 Task: Check the sale-to-list ratio of 2 sinks in the last 5 years.
Action: Mouse moved to (1017, 233)
Screenshot: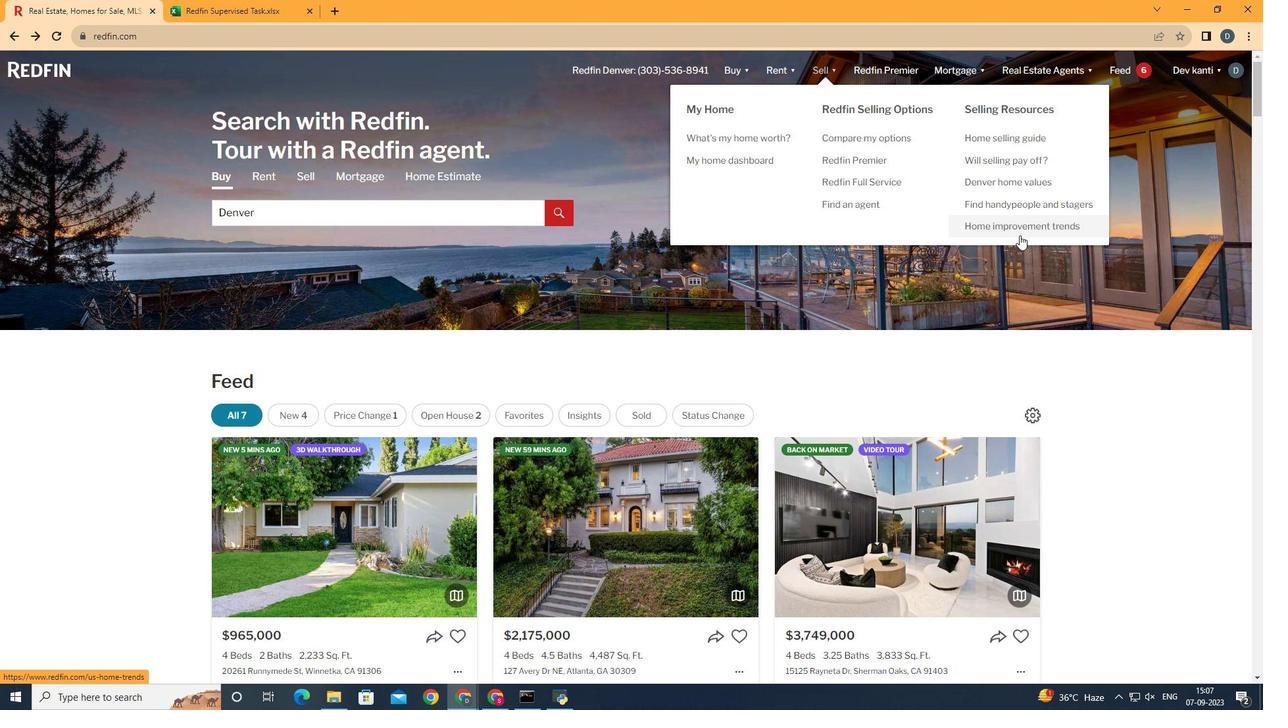 
Action: Mouse pressed left at (1017, 233)
Screenshot: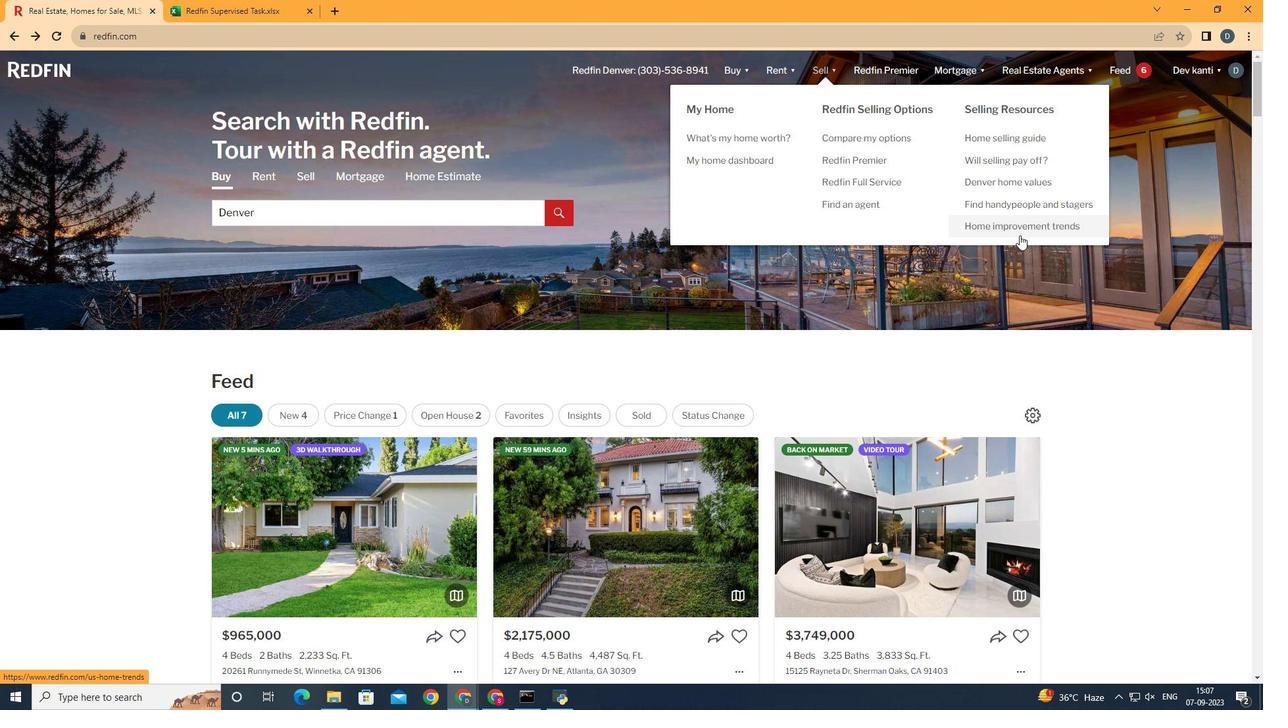 
Action: Mouse moved to (317, 256)
Screenshot: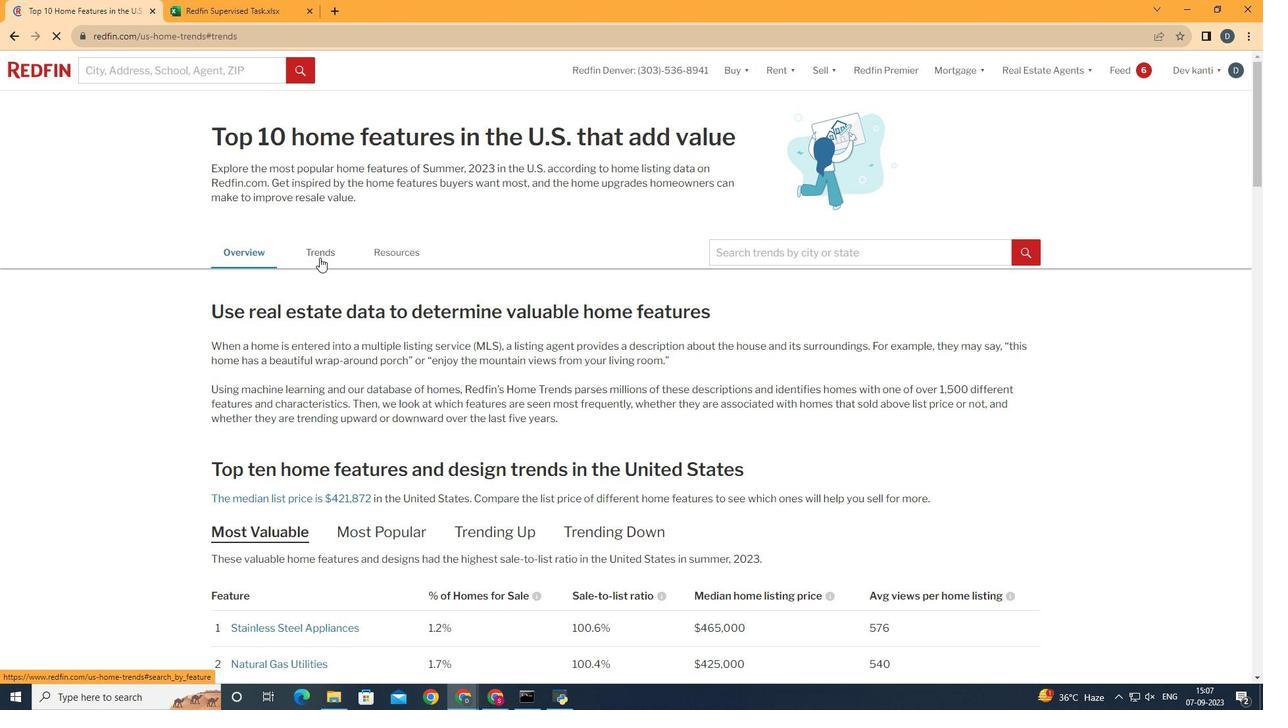 
Action: Mouse pressed left at (317, 256)
Screenshot: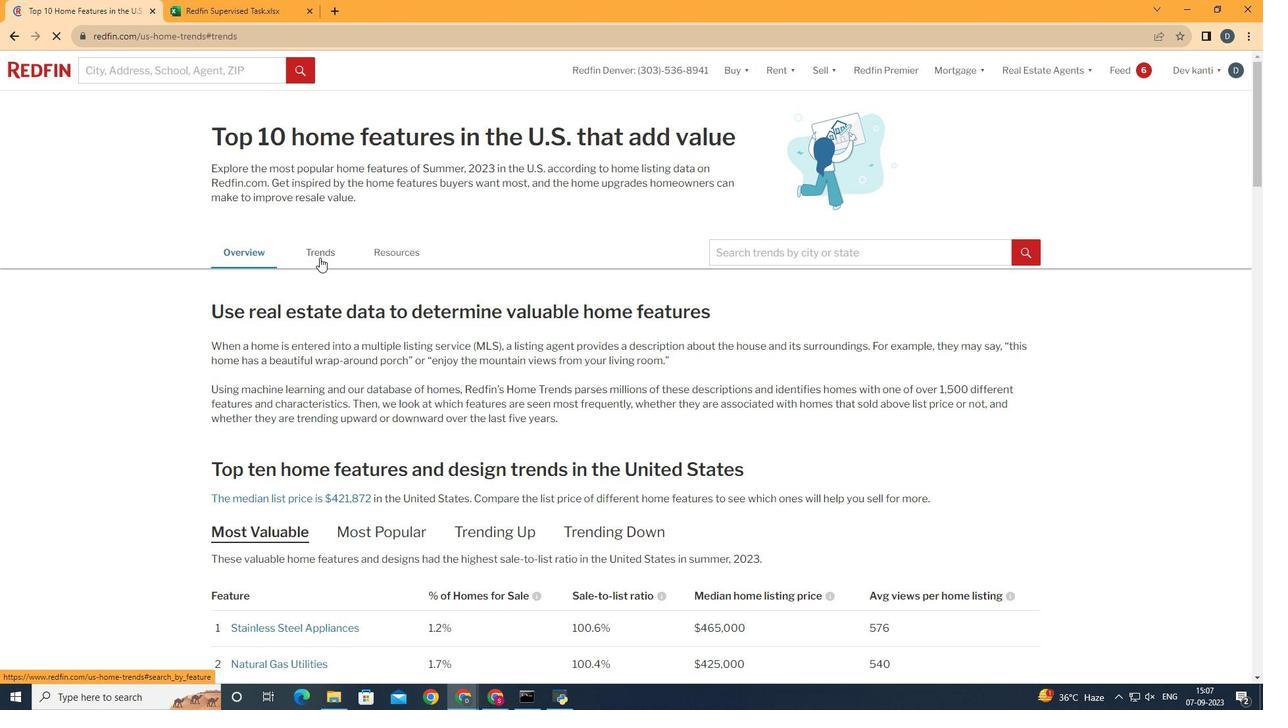 
Action: Mouse moved to (443, 344)
Screenshot: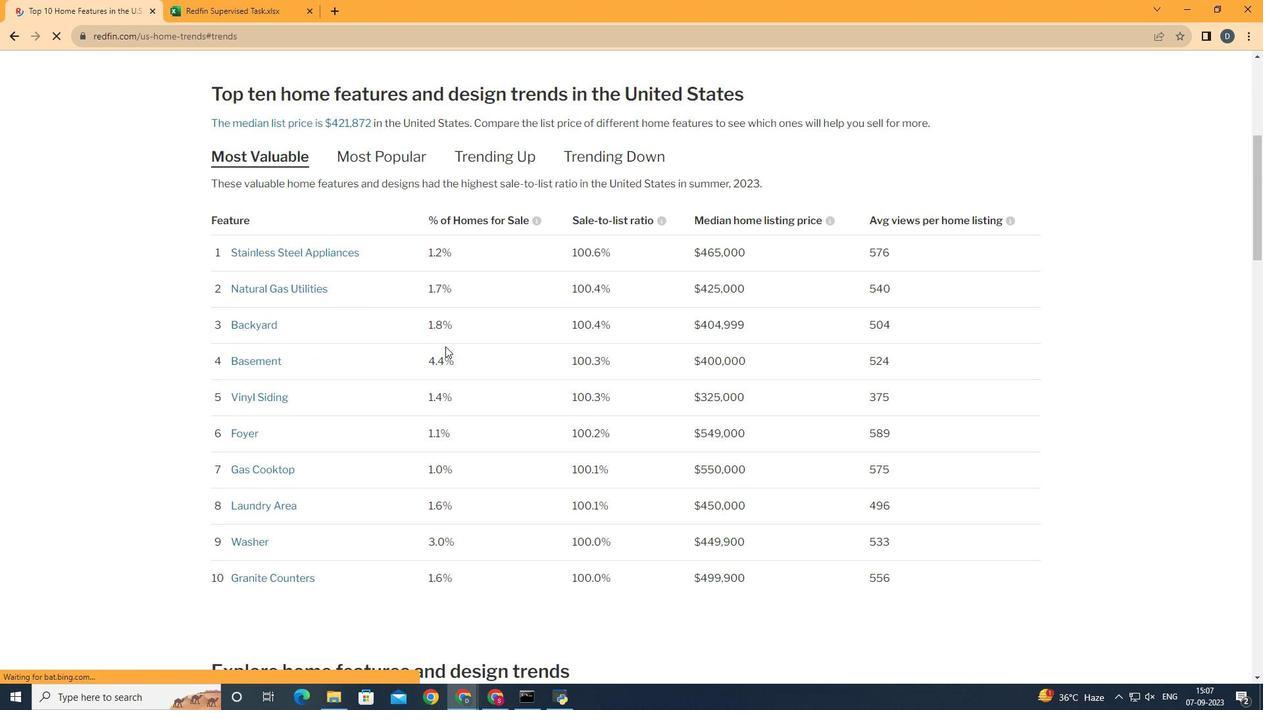 
Action: Mouse scrolled (443, 344) with delta (0, 0)
Screenshot: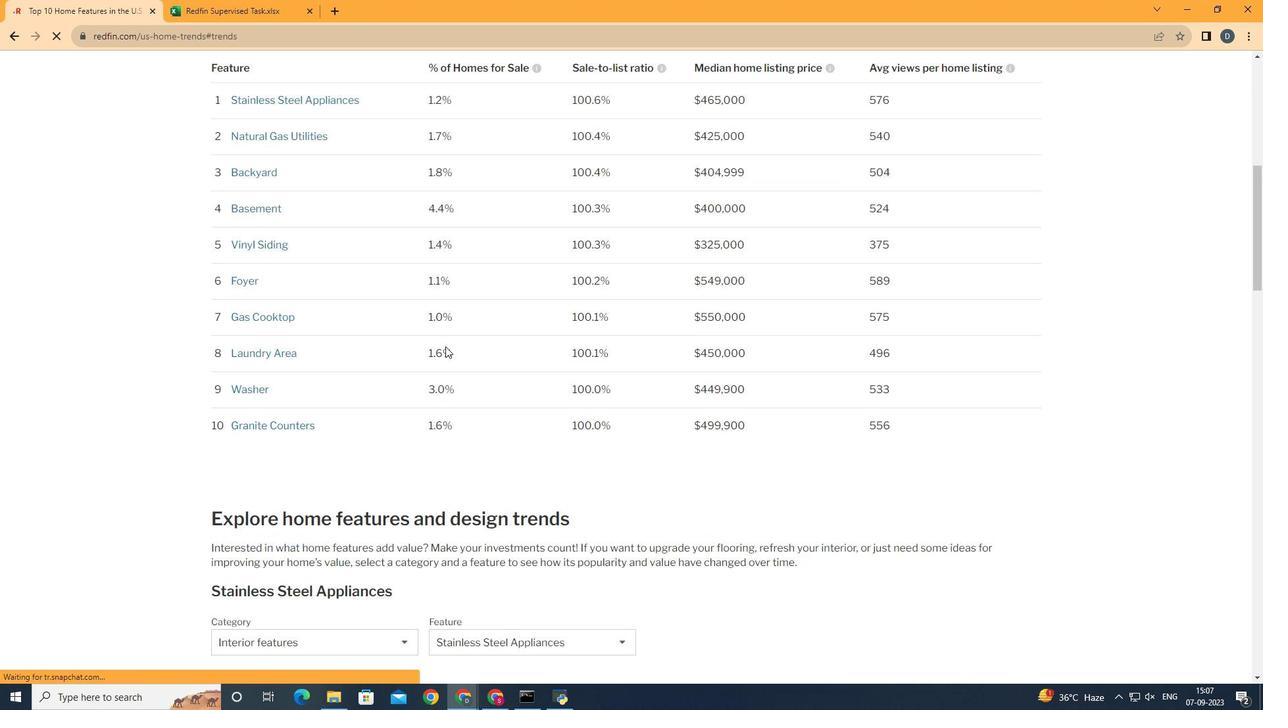 
Action: Mouse scrolled (443, 344) with delta (0, 0)
Screenshot: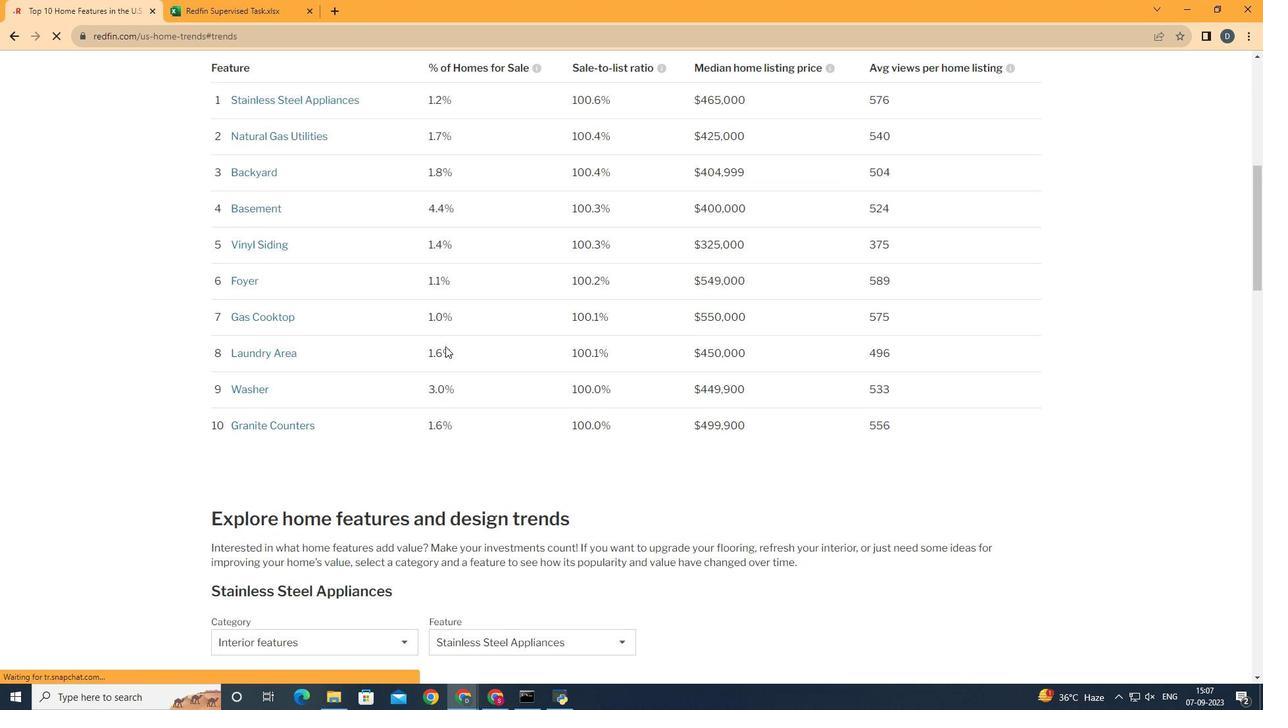 
Action: Mouse scrolled (443, 344) with delta (0, 0)
Screenshot: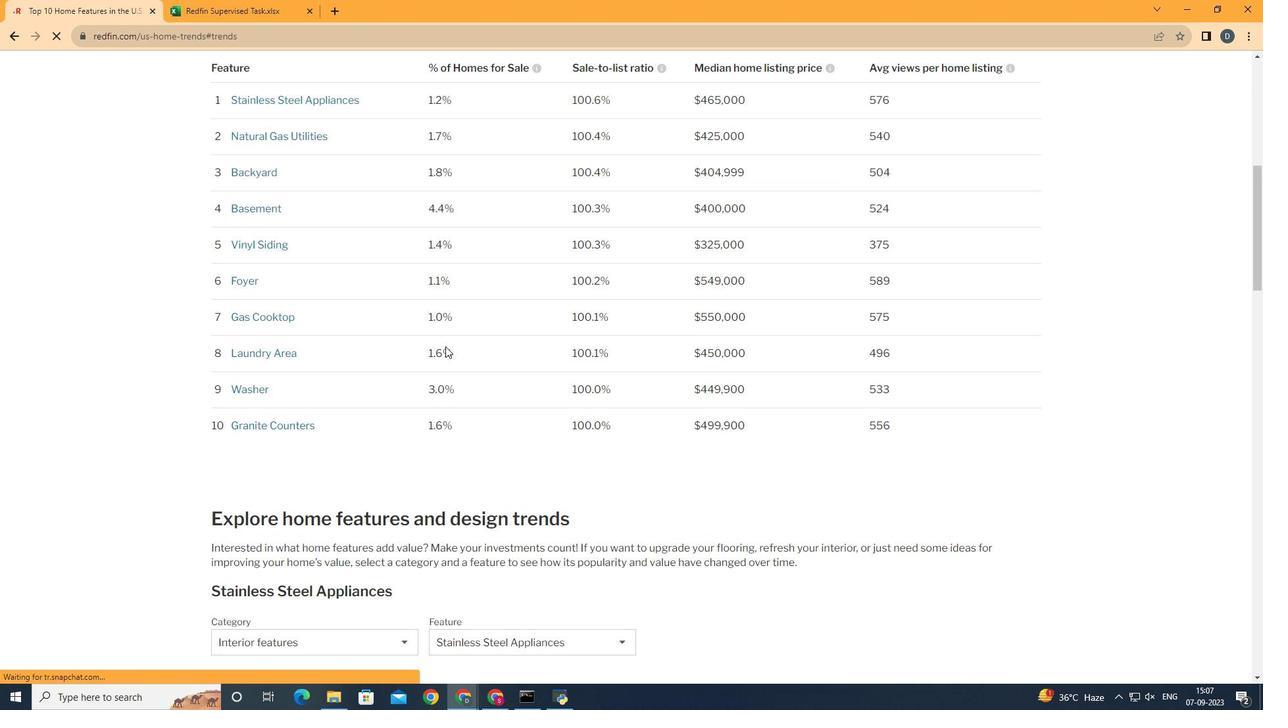 
Action: Mouse scrolled (443, 344) with delta (0, 0)
Screenshot: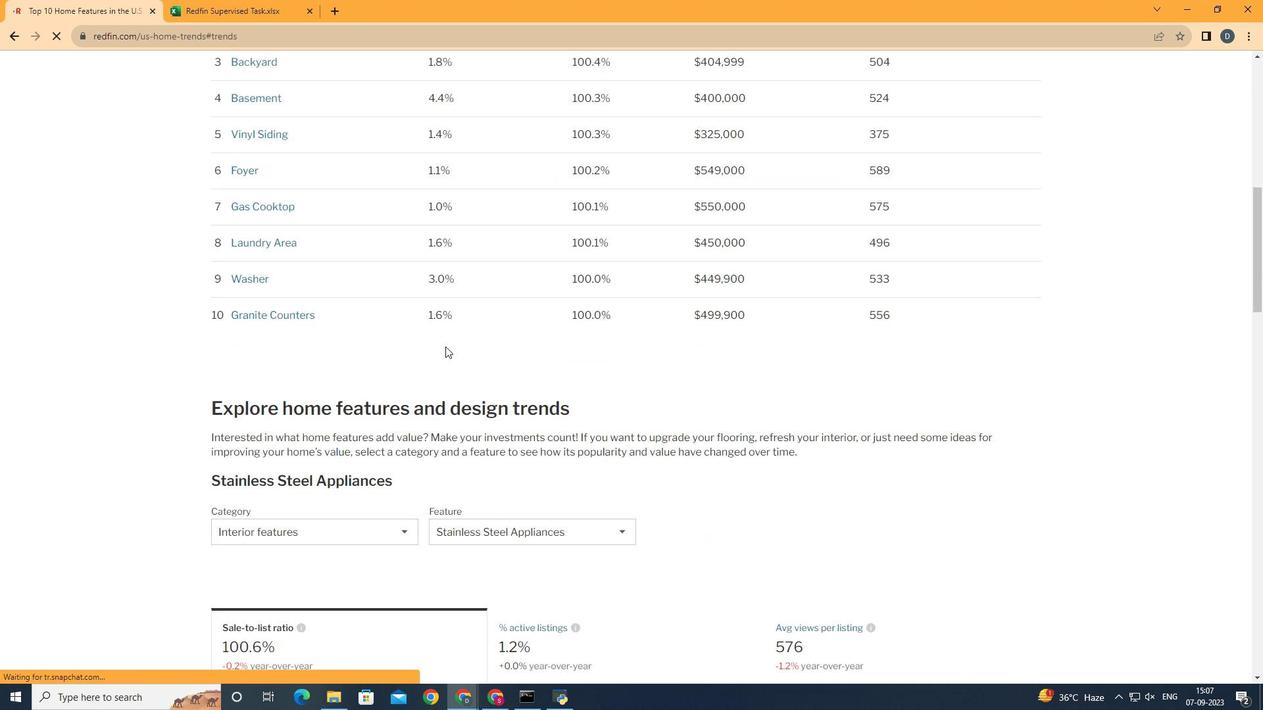 
Action: Mouse scrolled (443, 344) with delta (0, 0)
Screenshot: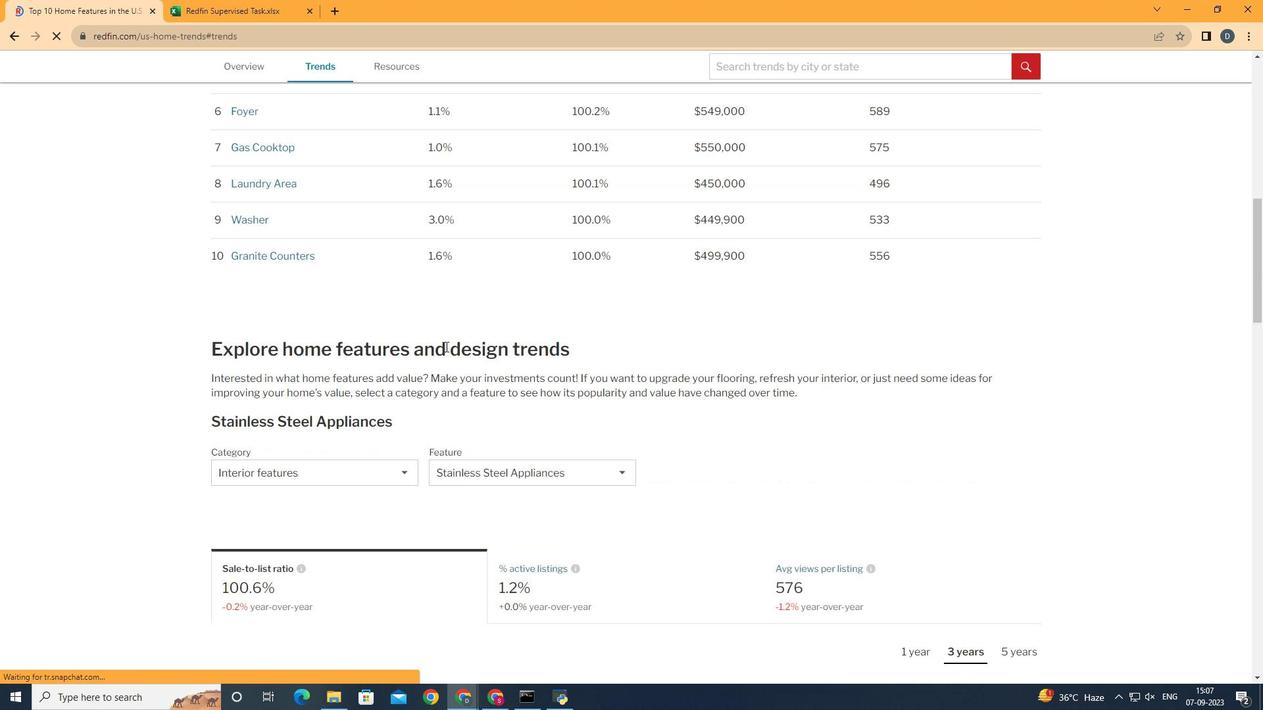 
Action: Mouse scrolled (443, 344) with delta (0, 0)
Screenshot: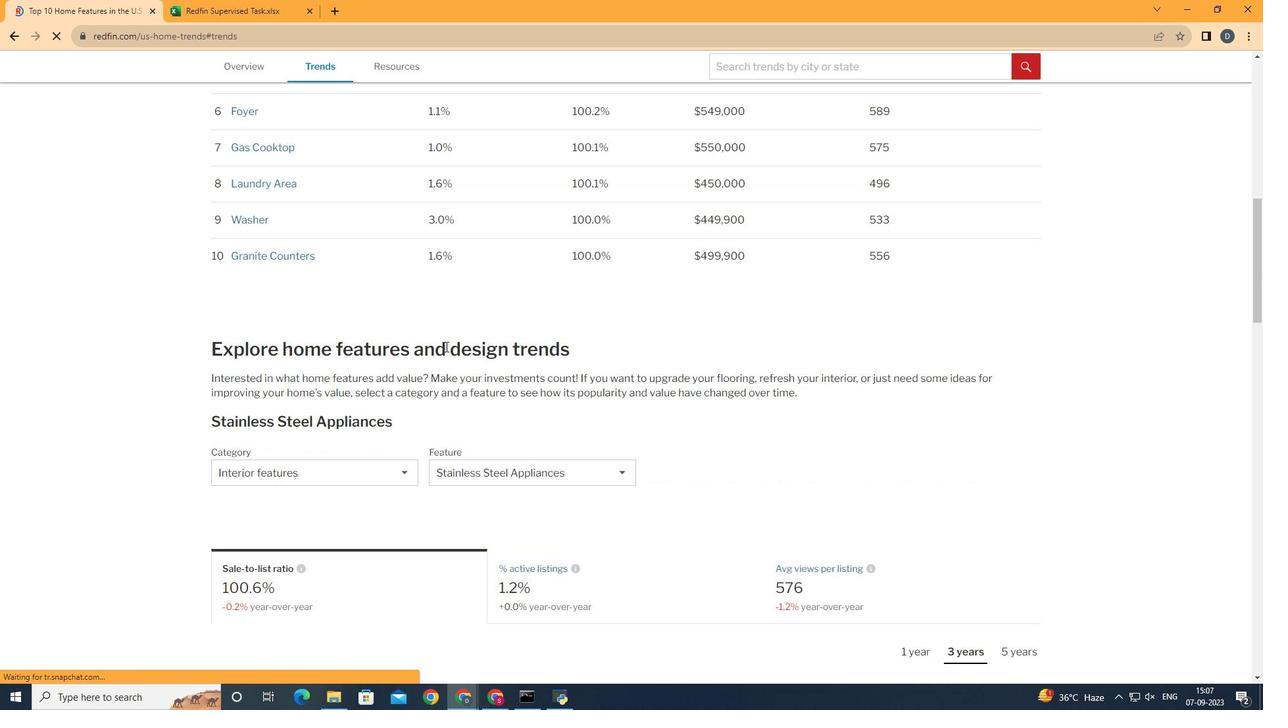 
Action: Mouse scrolled (443, 344) with delta (0, 0)
Screenshot: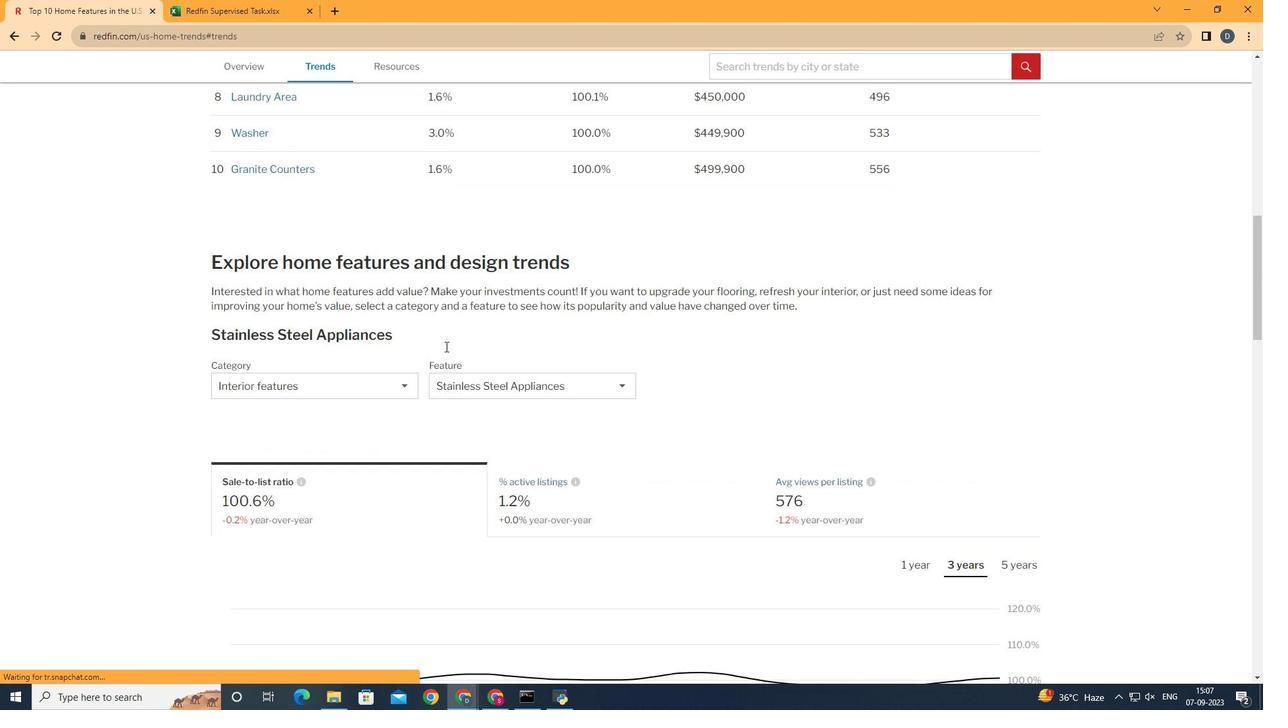 
Action: Mouse scrolled (443, 345) with delta (0, 0)
Screenshot: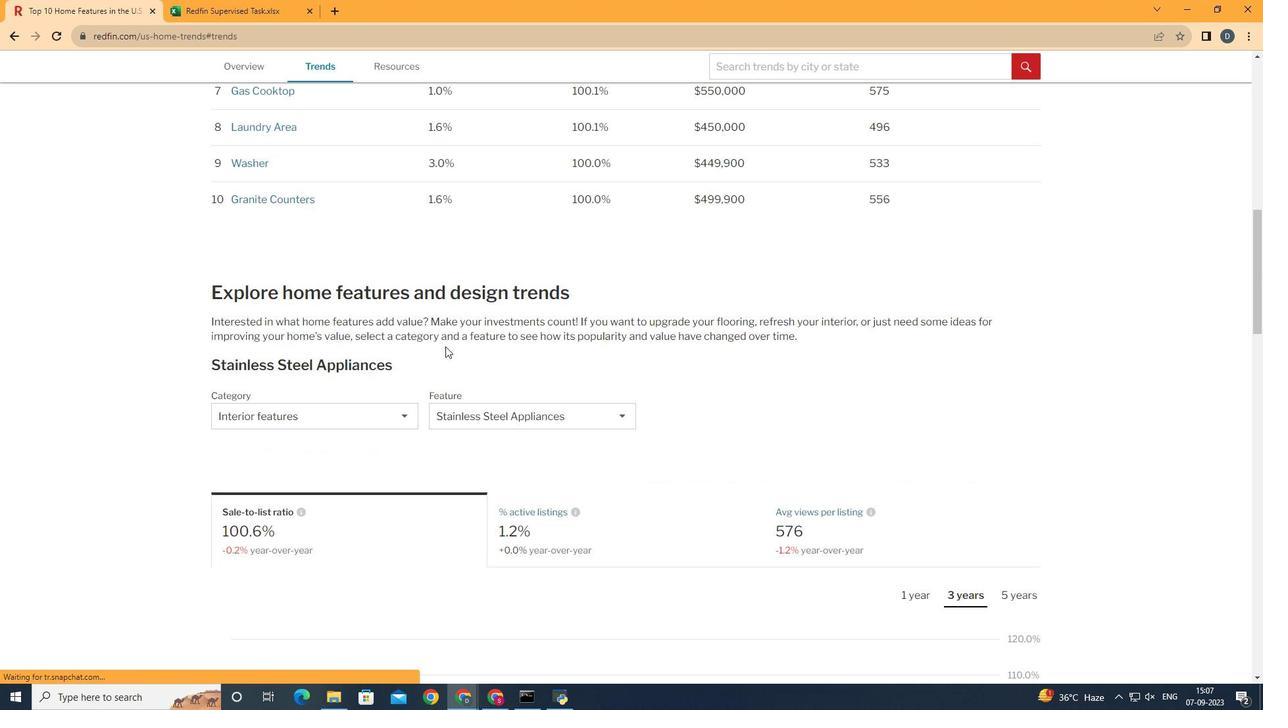 
Action: Mouse moved to (356, 421)
Screenshot: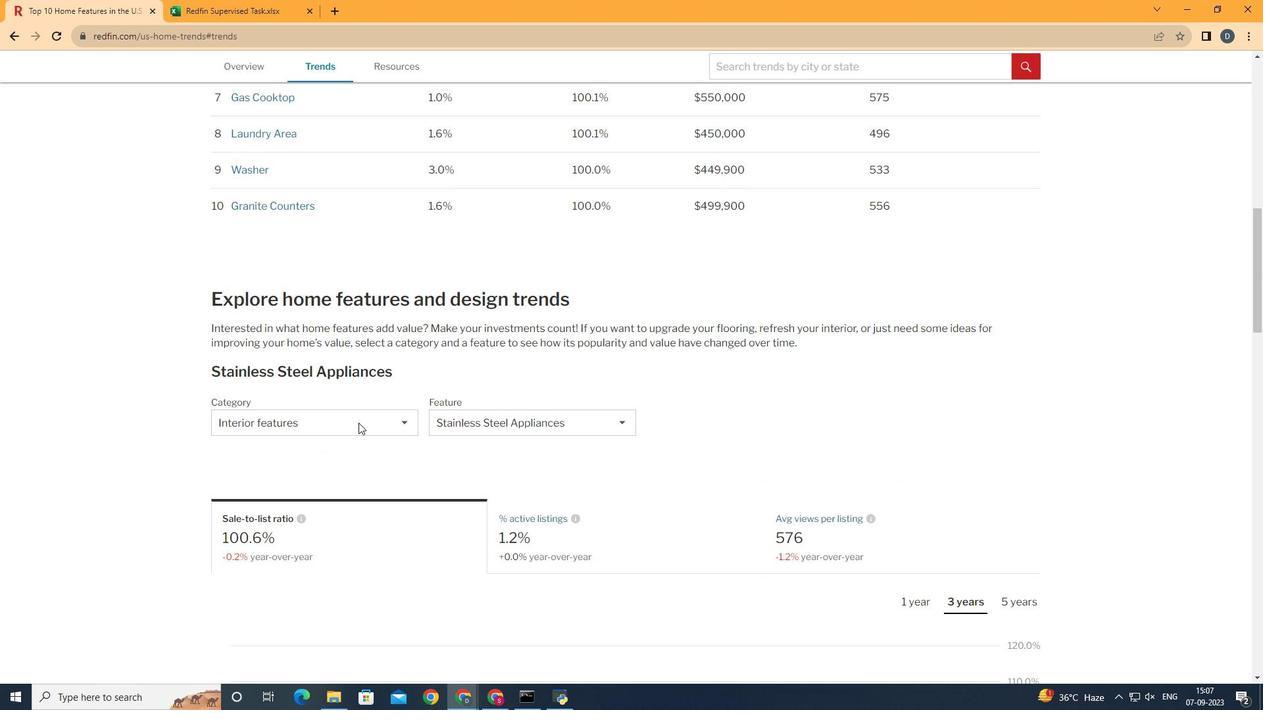 
Action: Mouse pressed left at (356, 421)
Screenshot: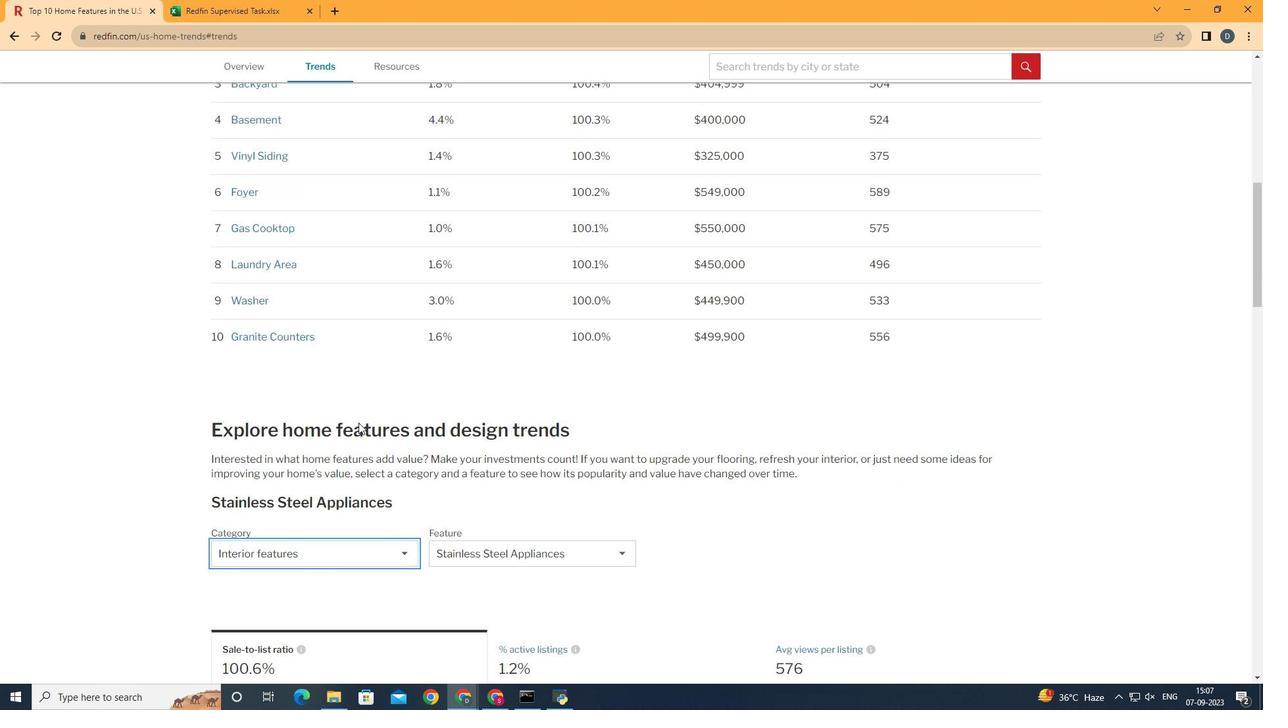 
Action: Mouse moved to (356, 421)
Screenshot: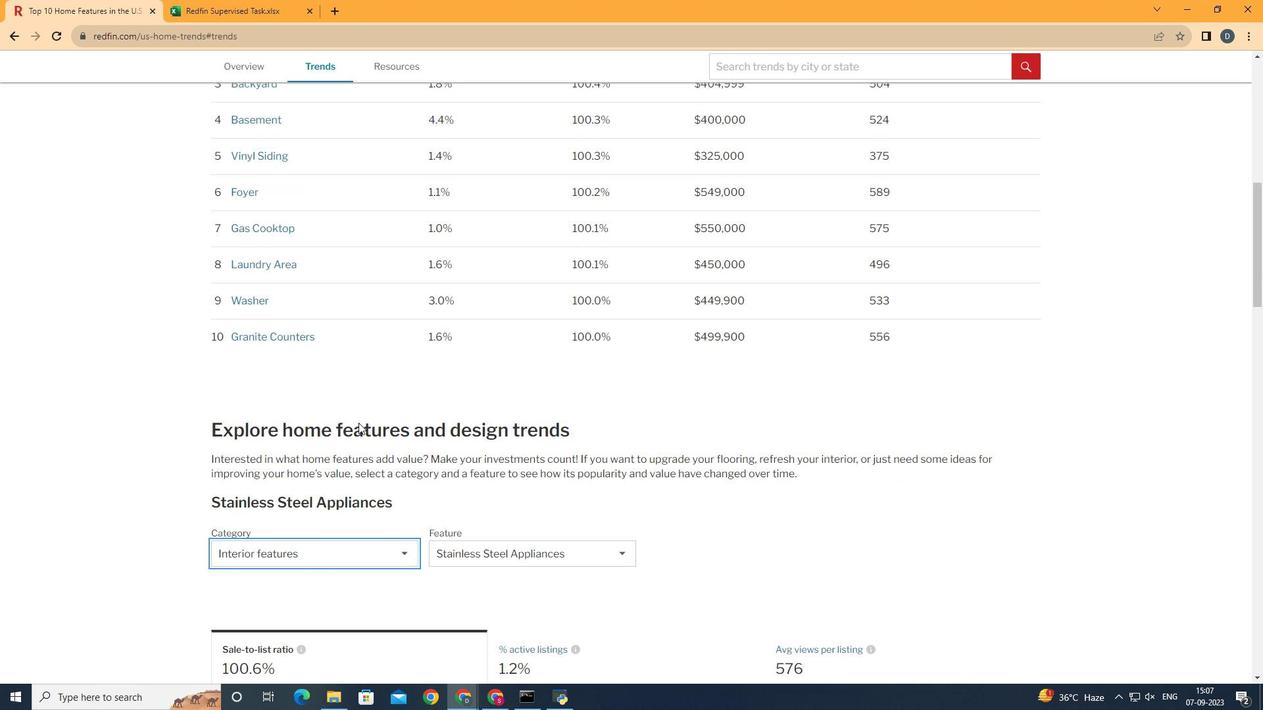 
Action: Mouse scrolled (356, 420) with delta (0, 0)
Screenshot: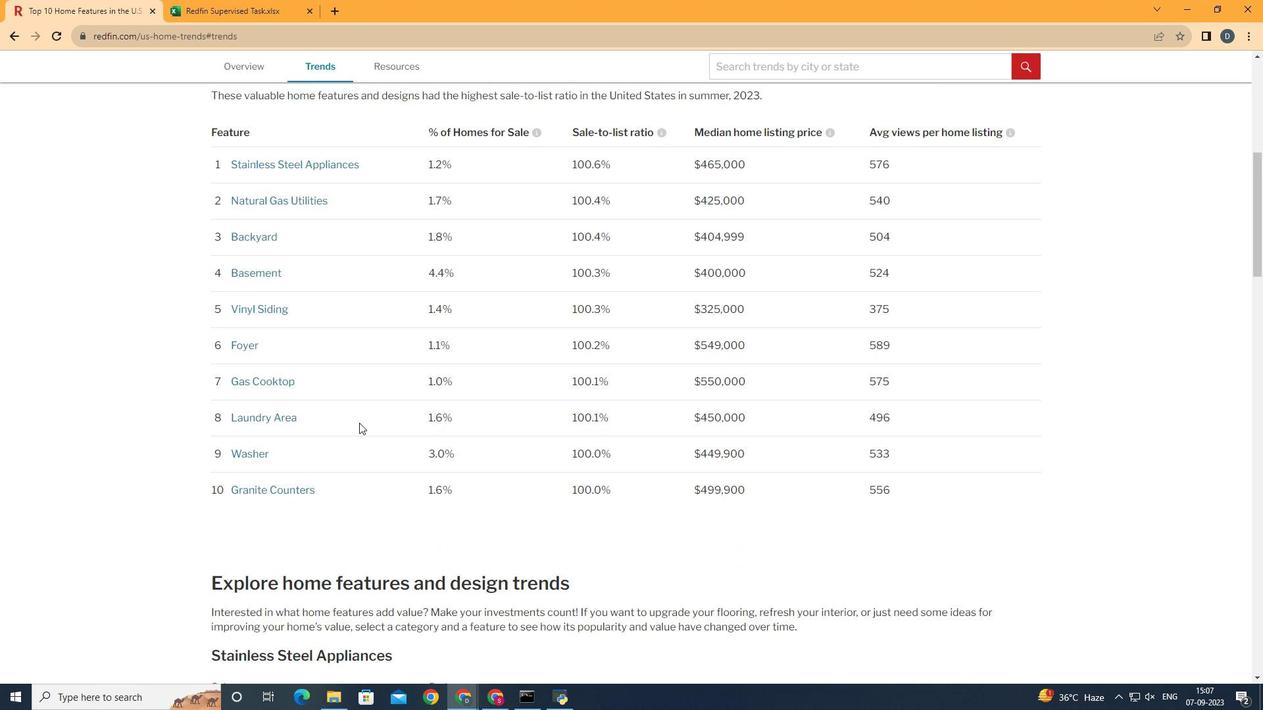 
Action: Mouse scrolled (356, 420) with delta (0, 0)
Screenshot: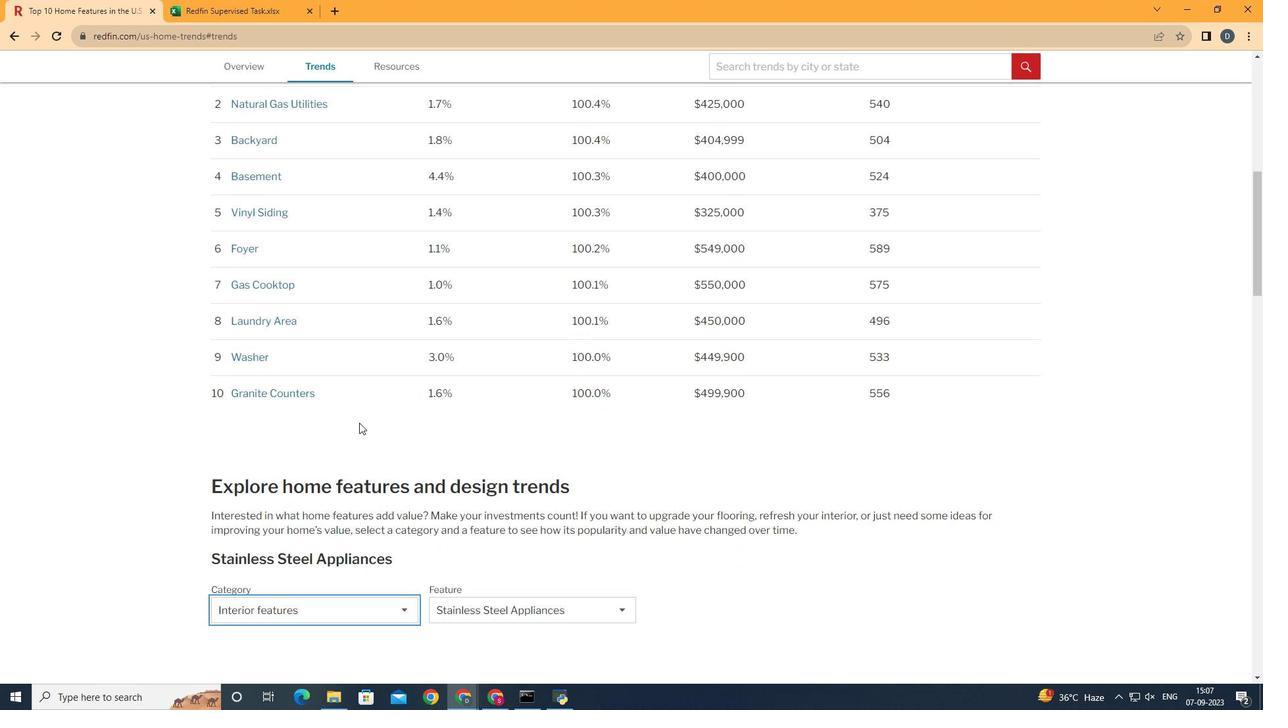 
Action: Mouse scrolled (356, 420) with delta (0, 0)
Screenshot: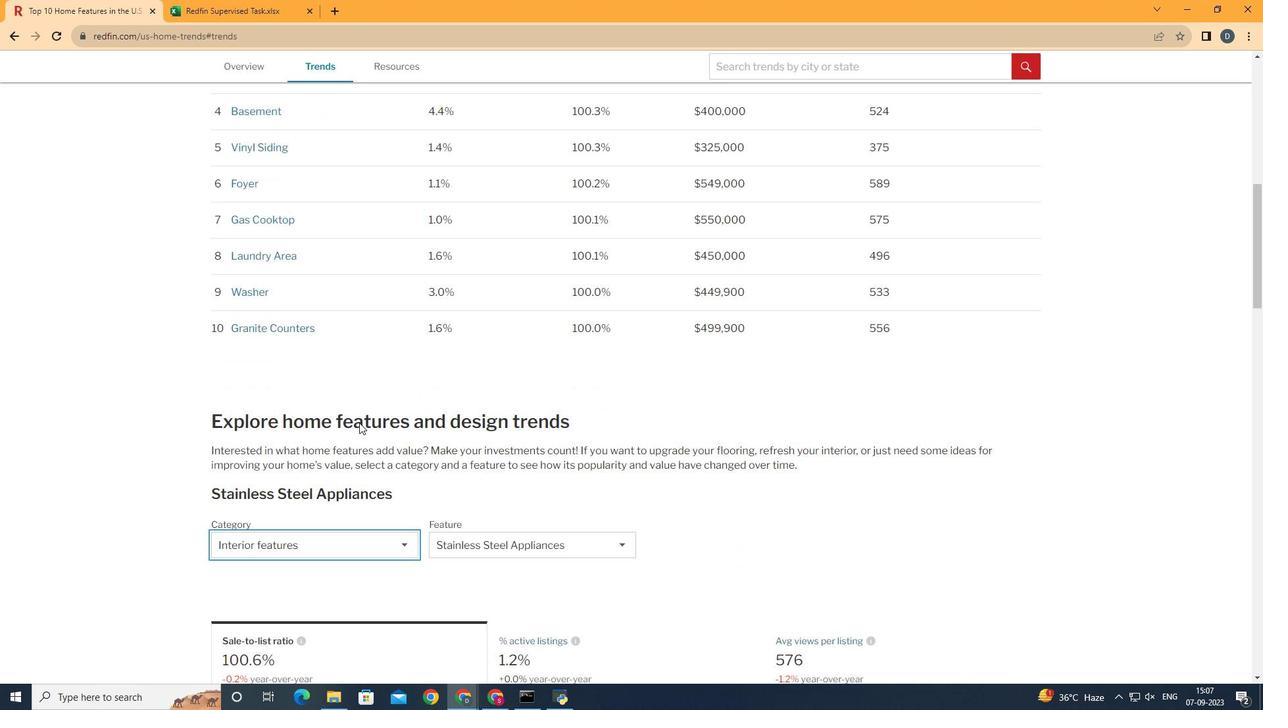 
Action: Mouse moved to (357, 421)
Screenshot: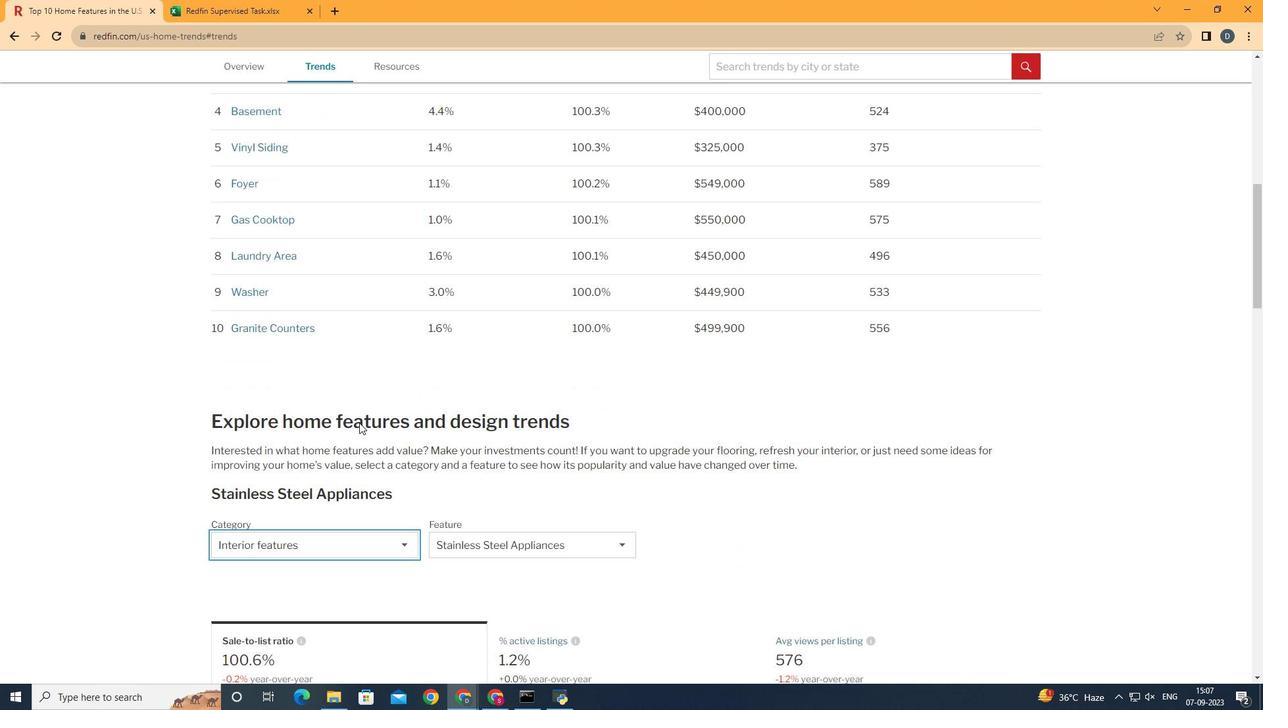 
Action: Mouse scrolled (357, 420) with delta (0, 0)
Screenshot: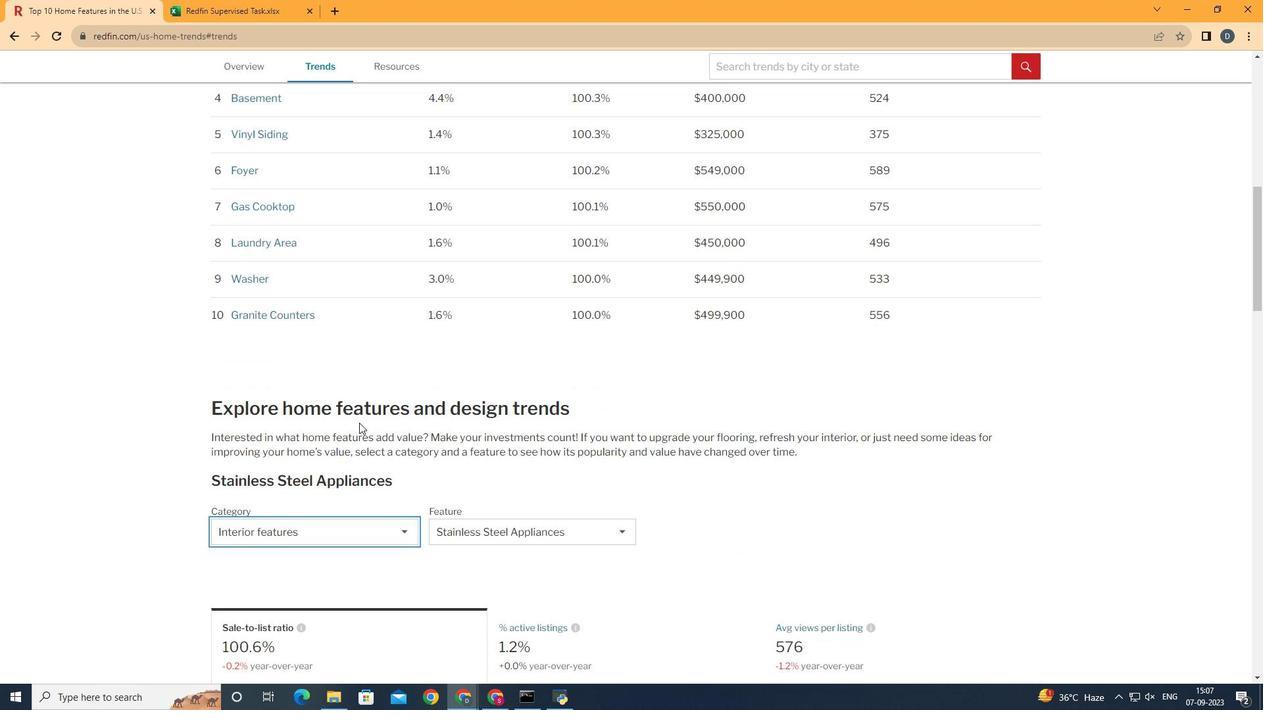 
Action: Mouse scrolled (357, 420) with delta (0, 0)
Screenshot: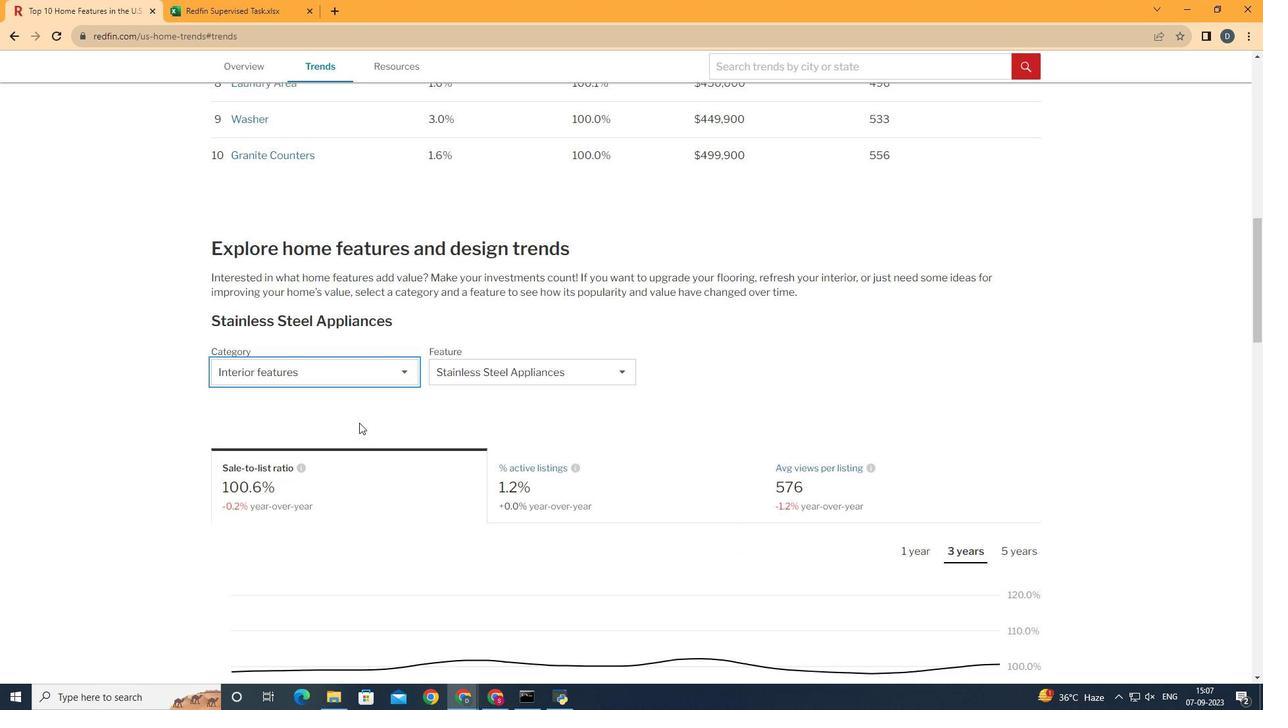 
Action: Mouse scrolled (357, 420) with delta (0, 0)
Screenshot: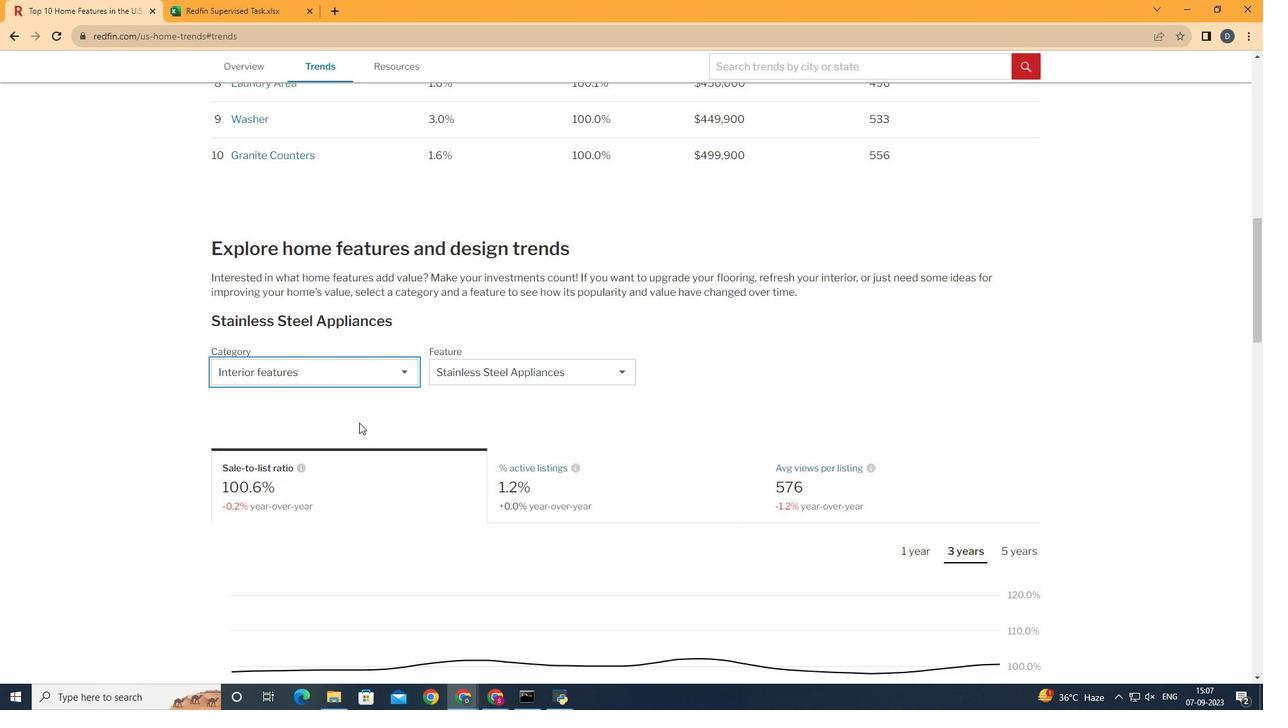 
Action: Mouse scrolled (357, 420) with delta (0, 0)
Screenshot: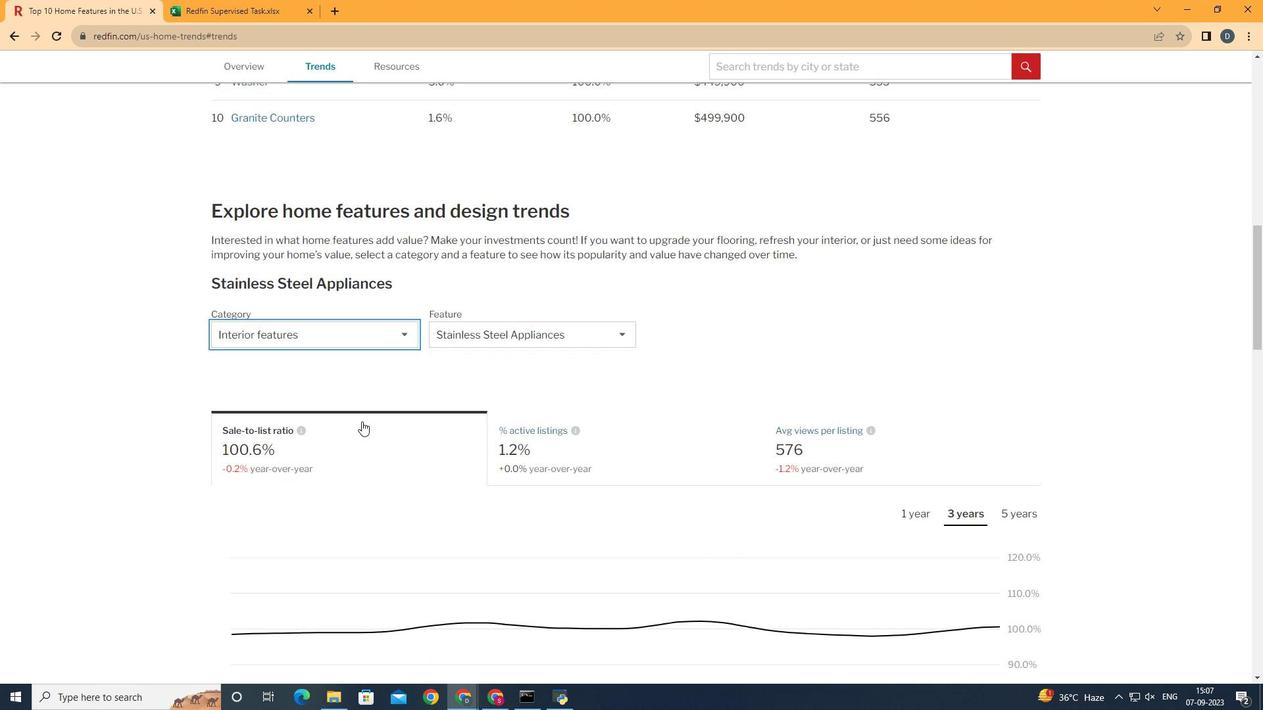 
Action: Mouse moved to (396, 332)
Screenshot: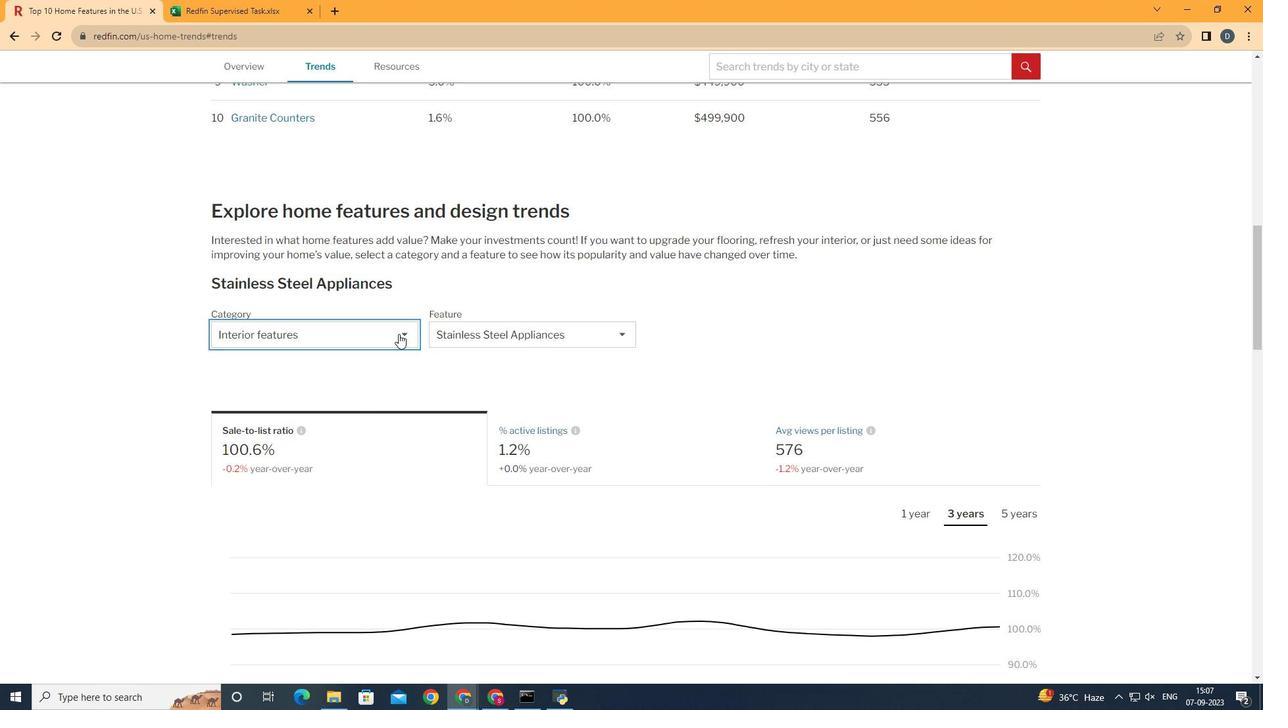 
Action: Mouse pressed left at (396, 332)
Screenshot: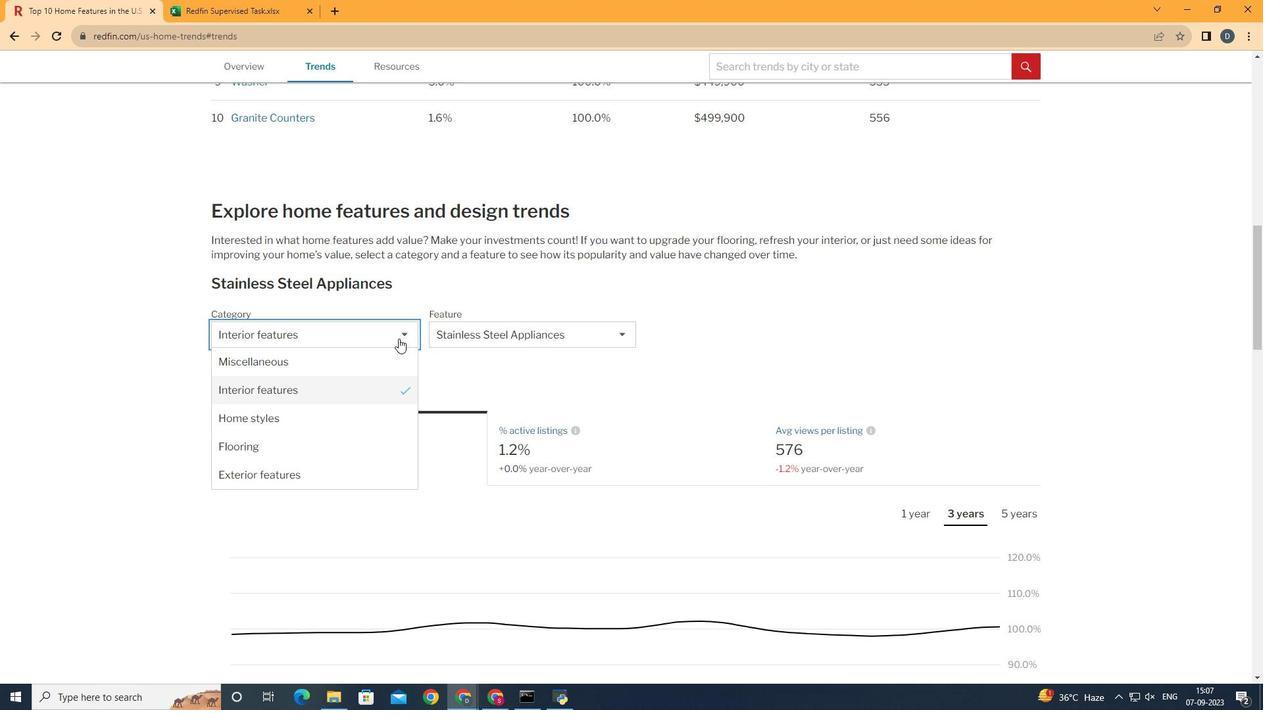 
Action: Mouse moved to (400, 391)
Screenshot: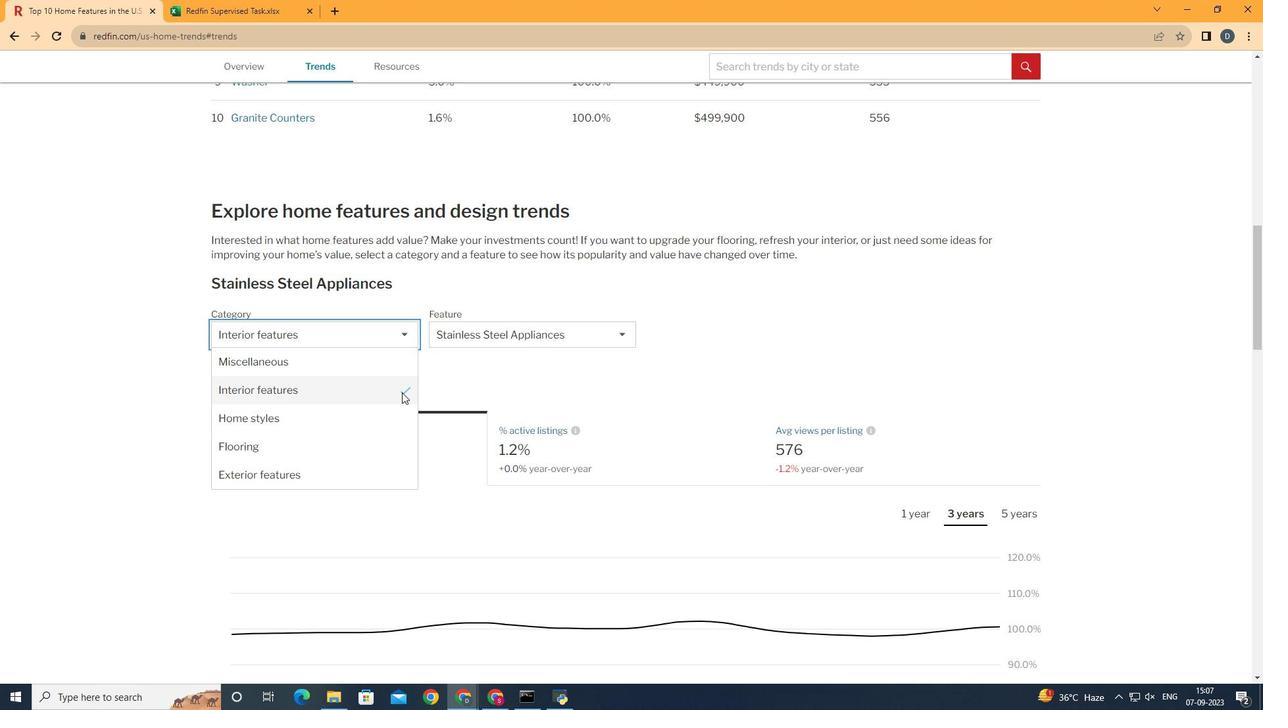 
Action: Mouse pressed left at (400, 391)
Screenshot: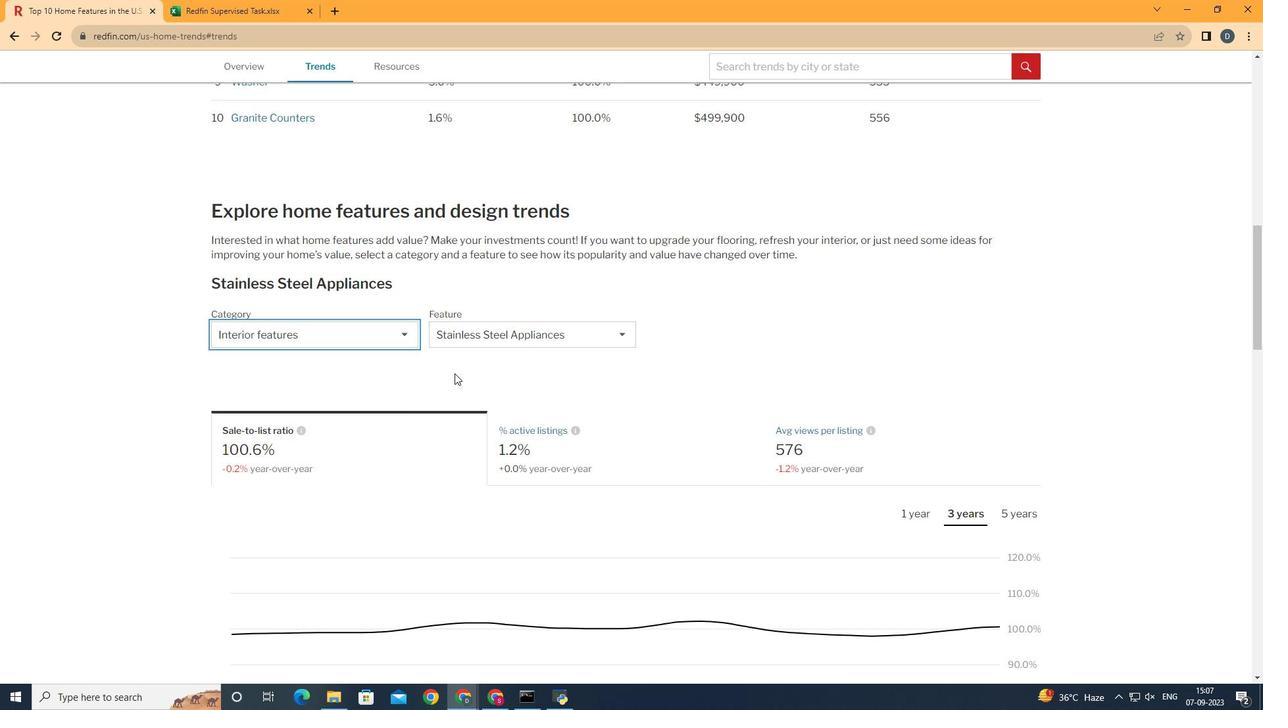 
Action: Mouse moved to (542, 333)
Screenshot: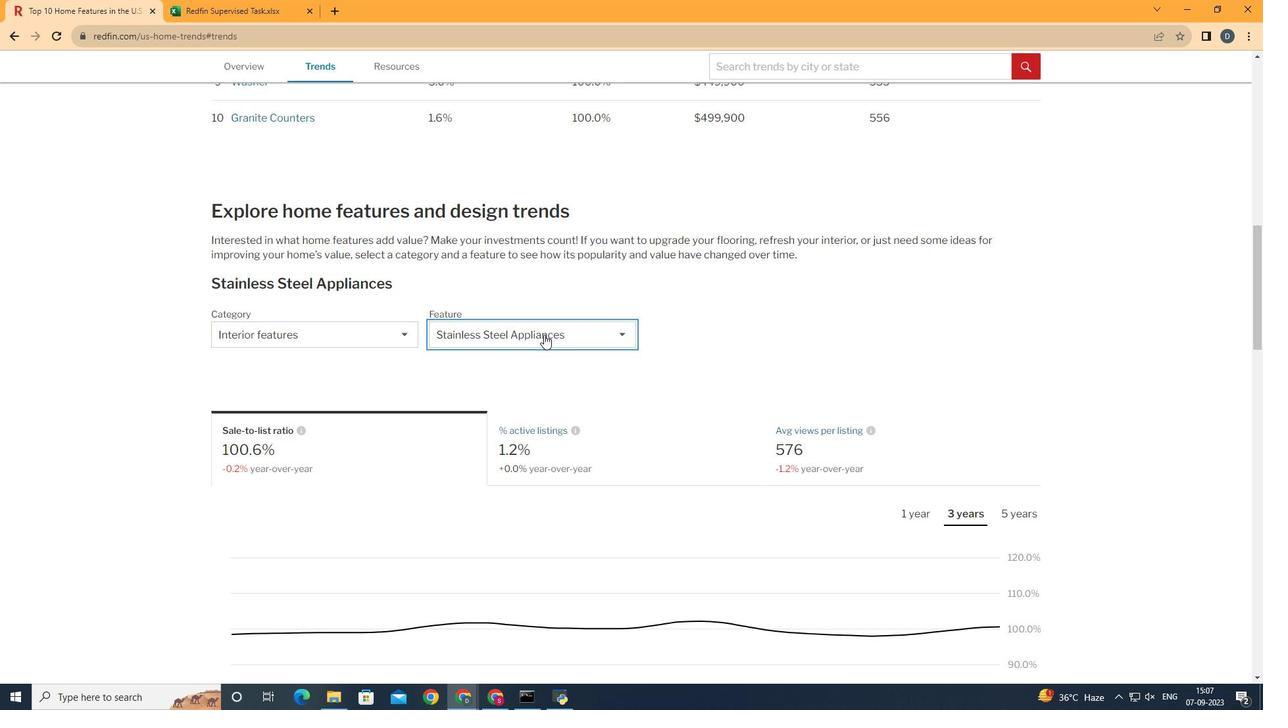 
Action: Mouse pressed left at (542, 333)
Screenshot: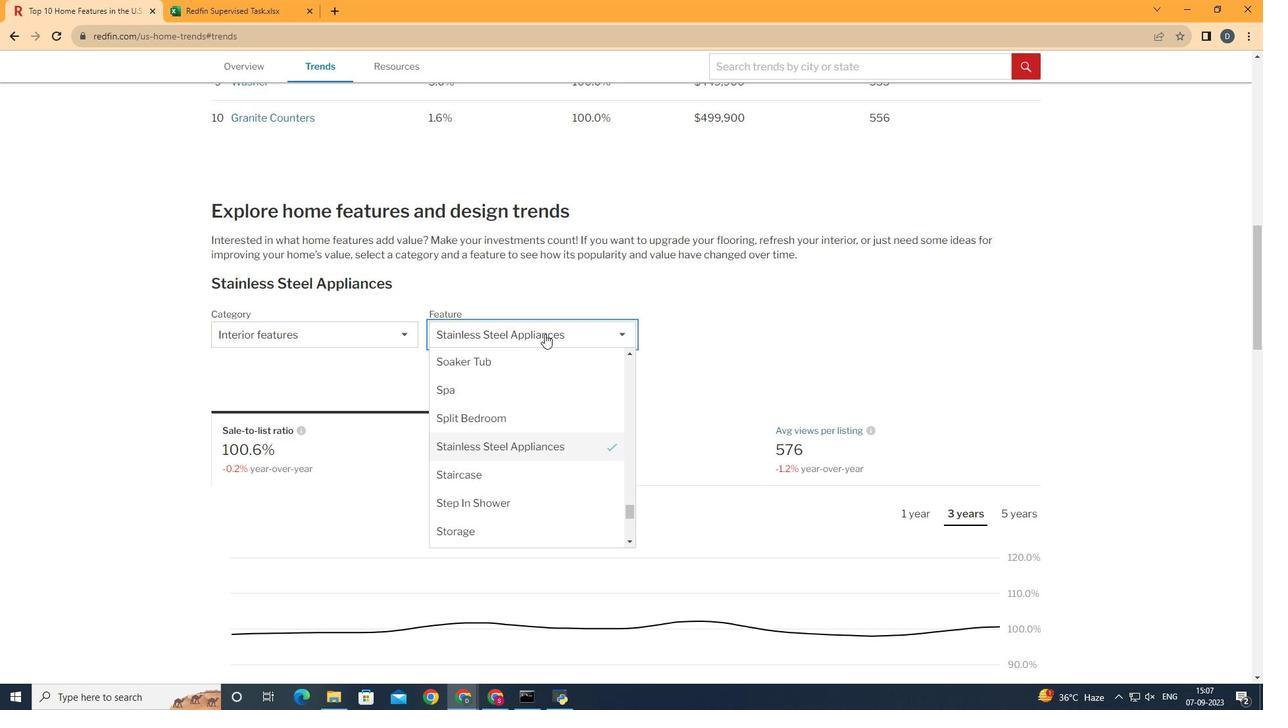 
Action: Mouse moved to (626, 511)
Screenshot: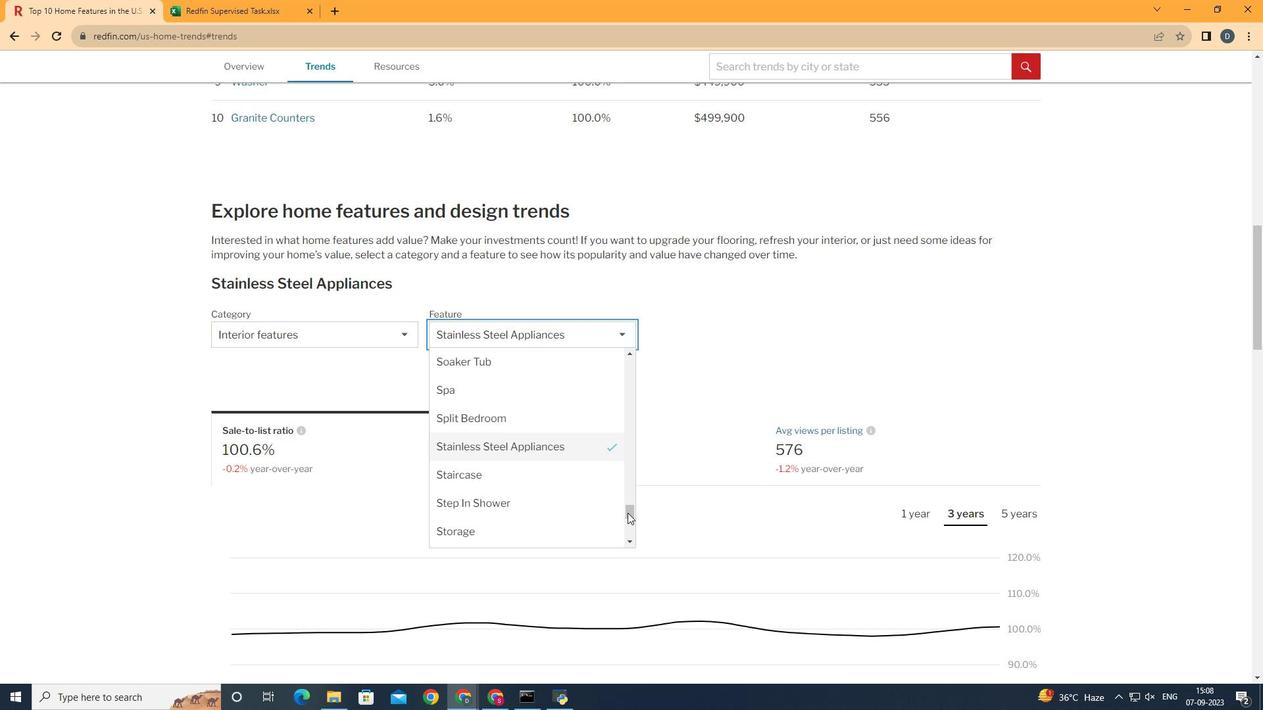 
Action: Mouse pressed left at (626, 511)
Screenshot: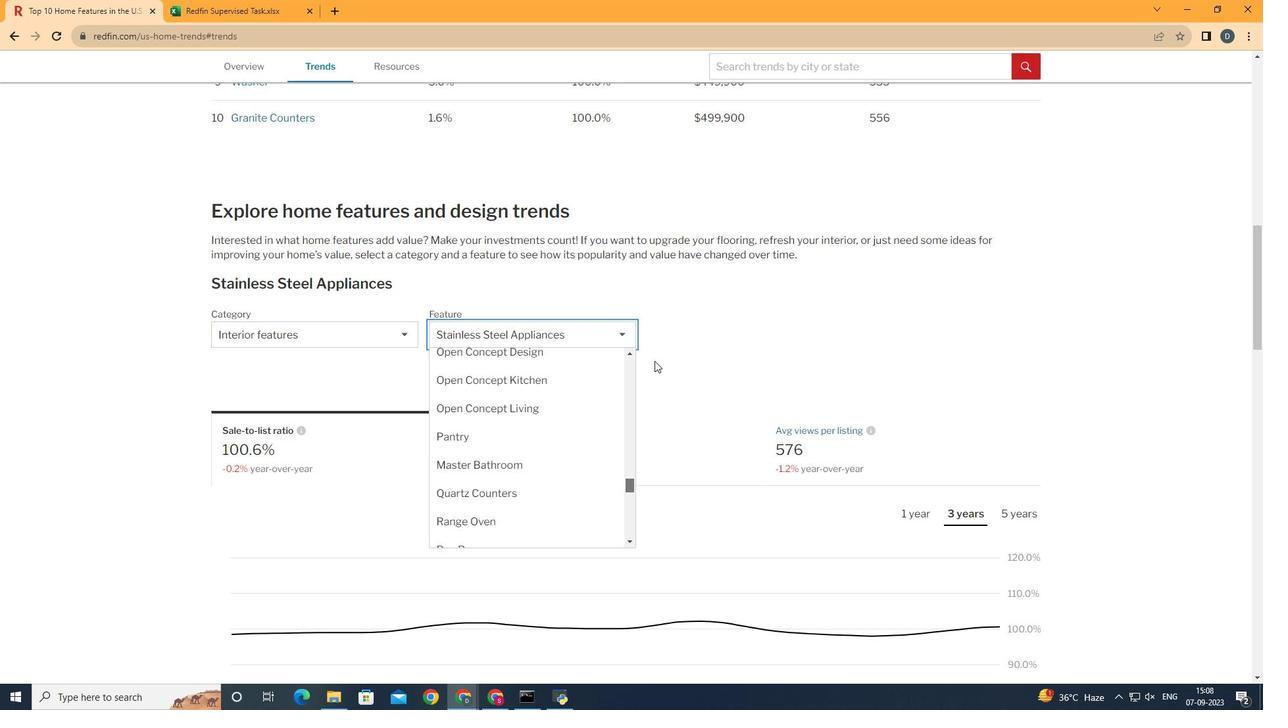 
Action: Mouse moved to (498, 461)
Screenshot: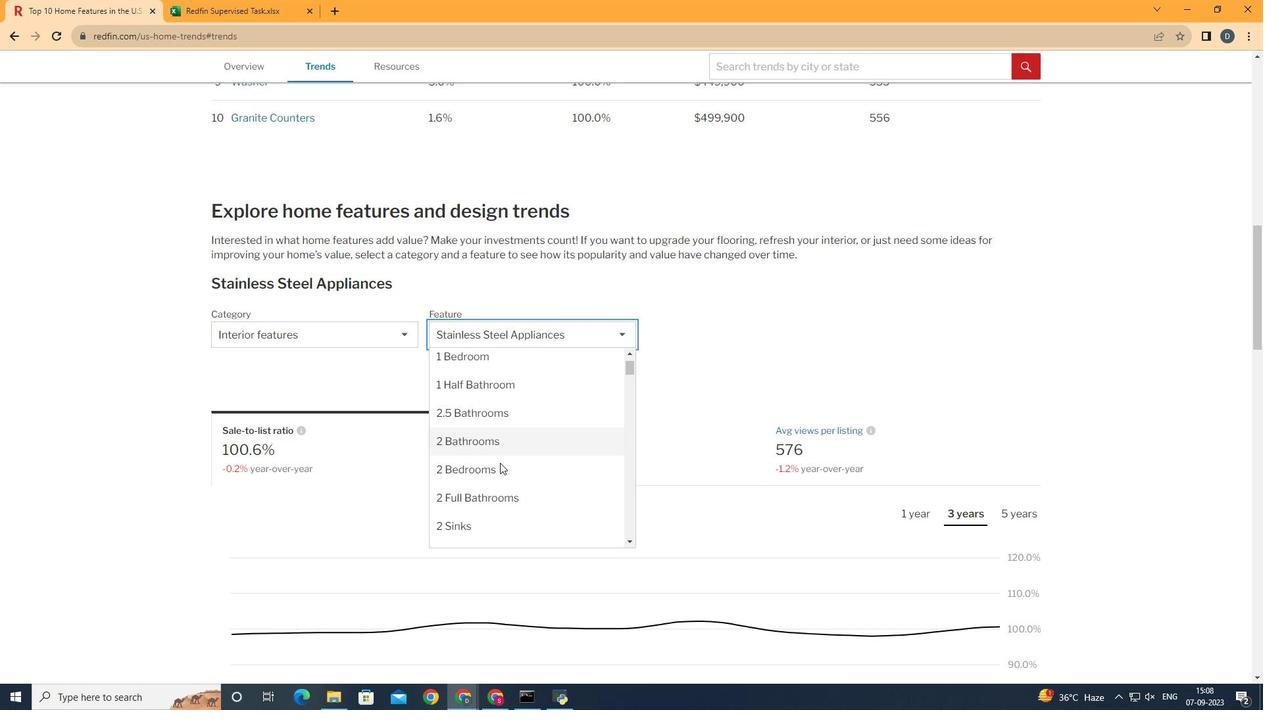 
Action: Mouse scrolled (498, 460) with delta (0, 0)
Screenshot: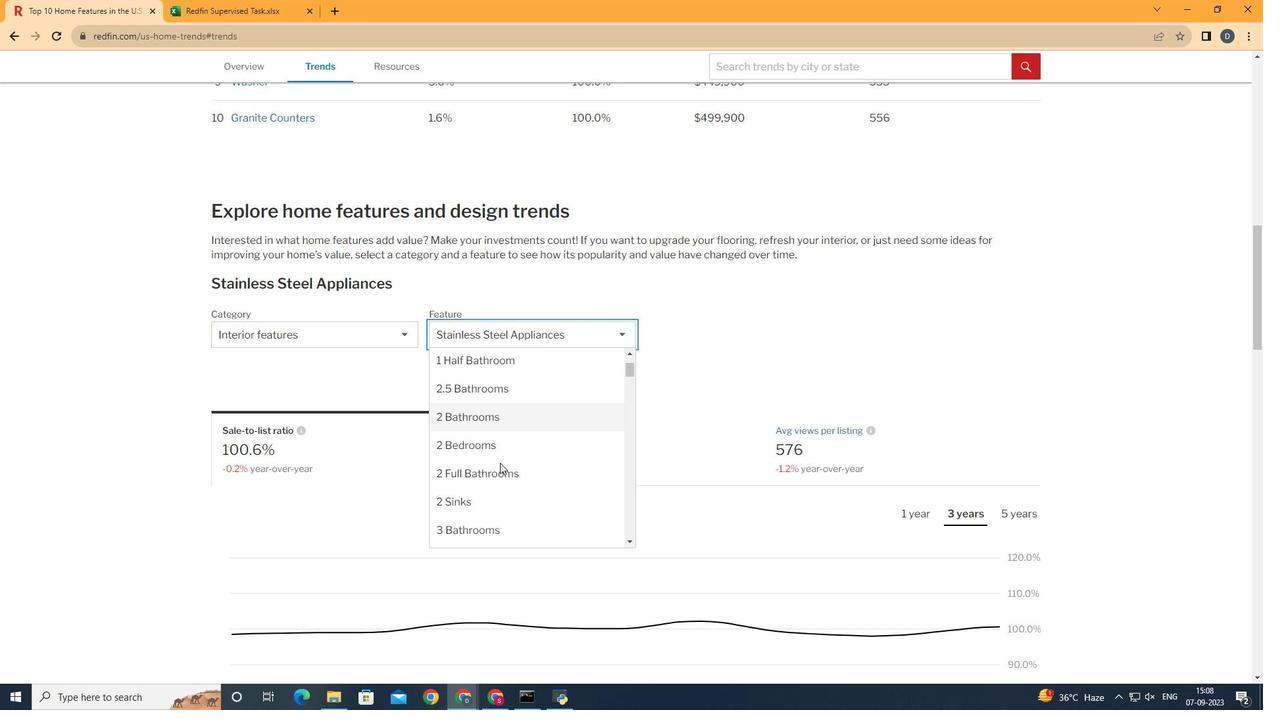 
Action: Mouse moved to (498, 496)
Screenshot: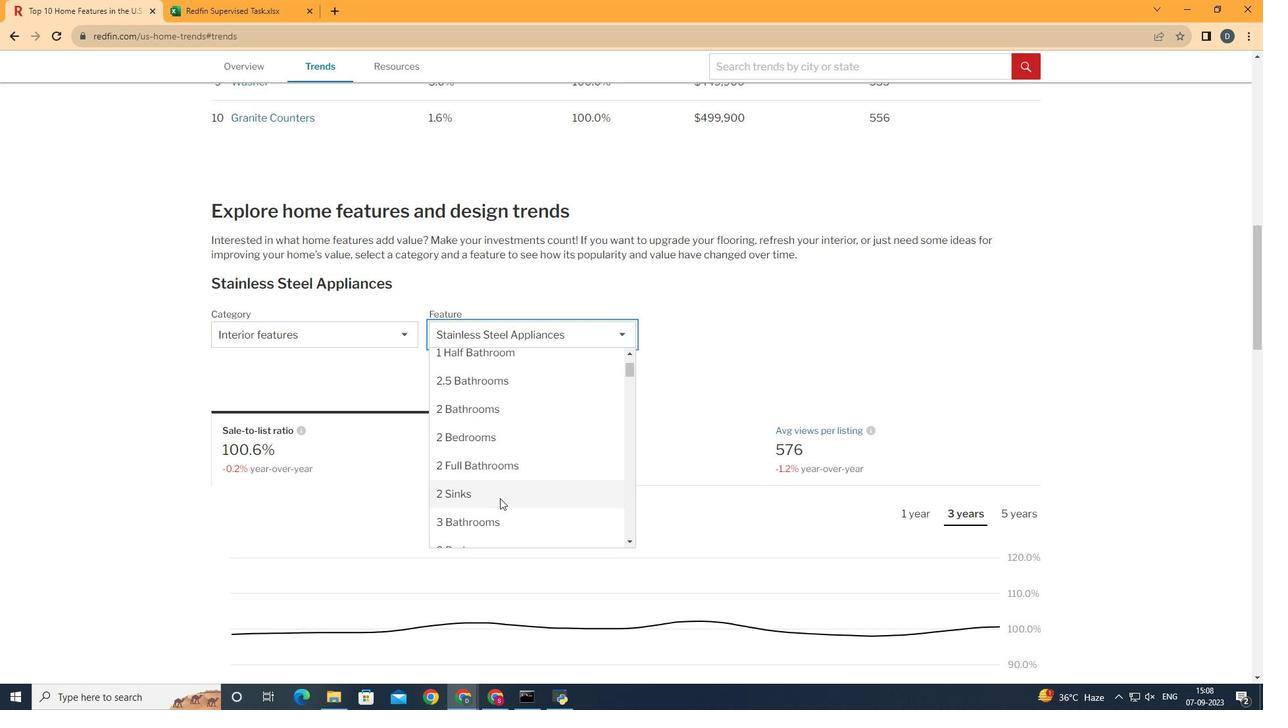 
Action: Mouse pressed left at (498, 496)
Screenshot: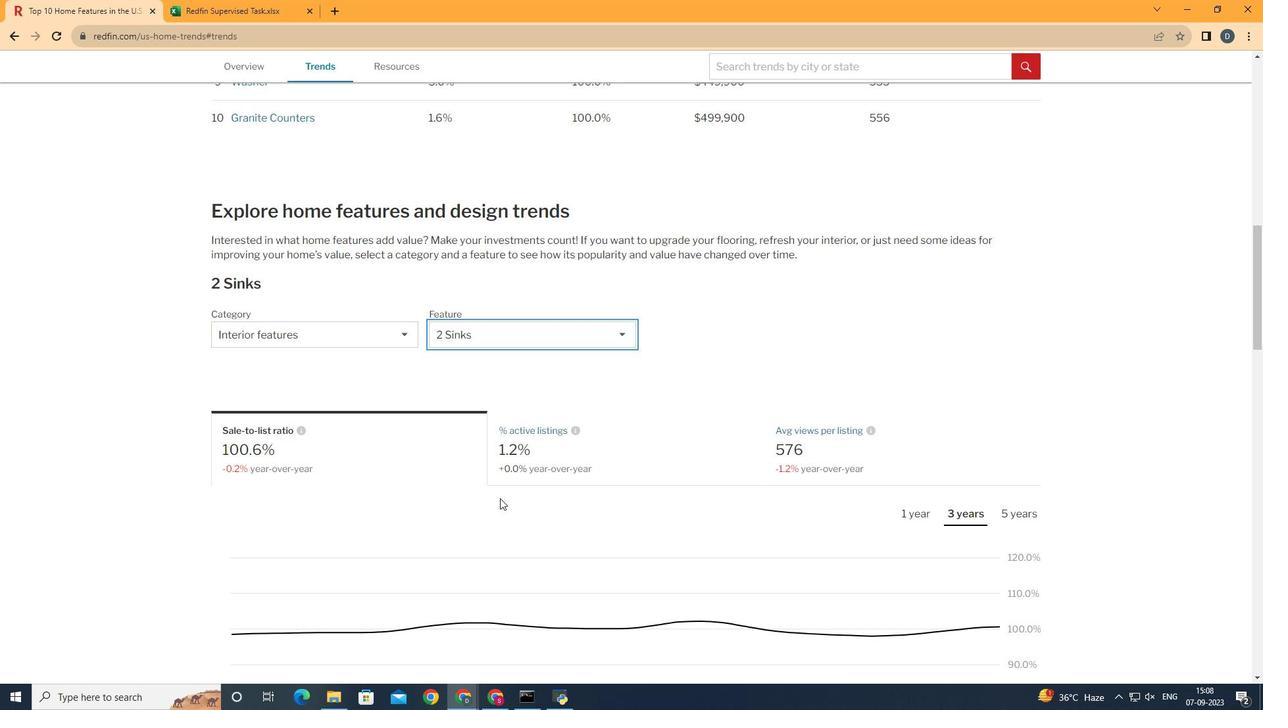 
Action: Mouse moved to (597, 425)
Screenshot: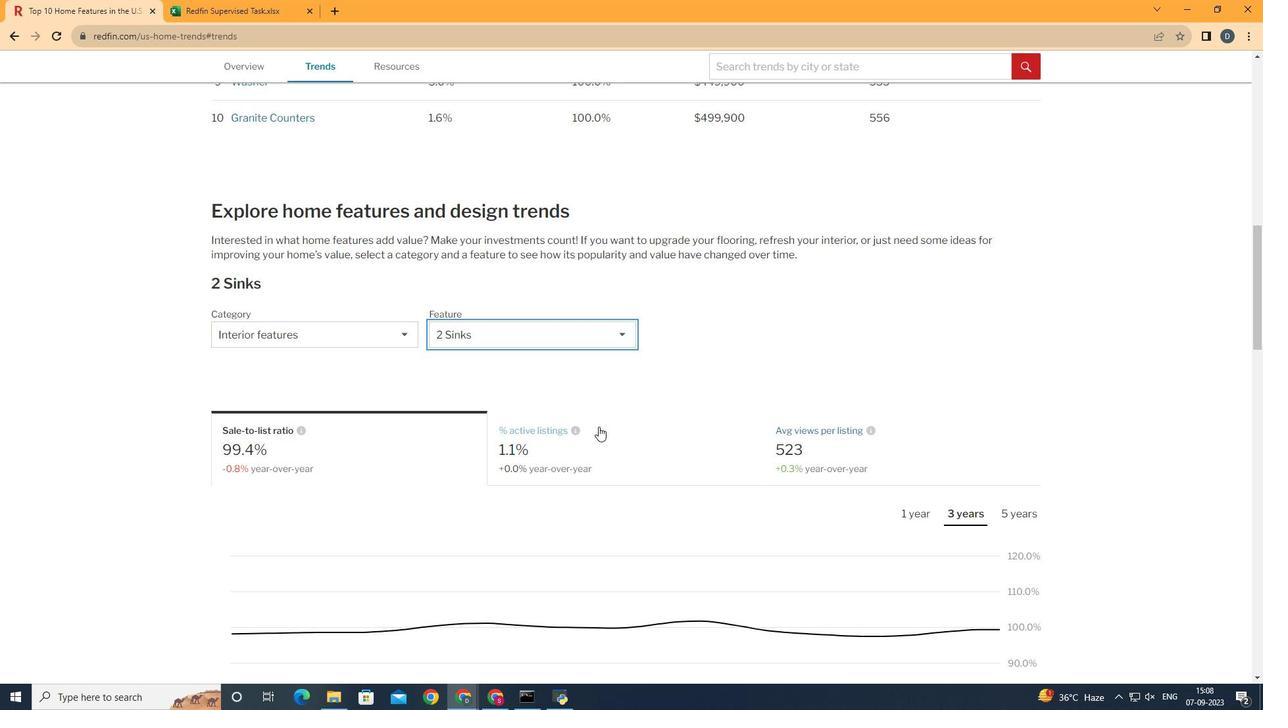 
Action: Mouse scrolled (597, 424) with delta (0, 0)
Screenshot: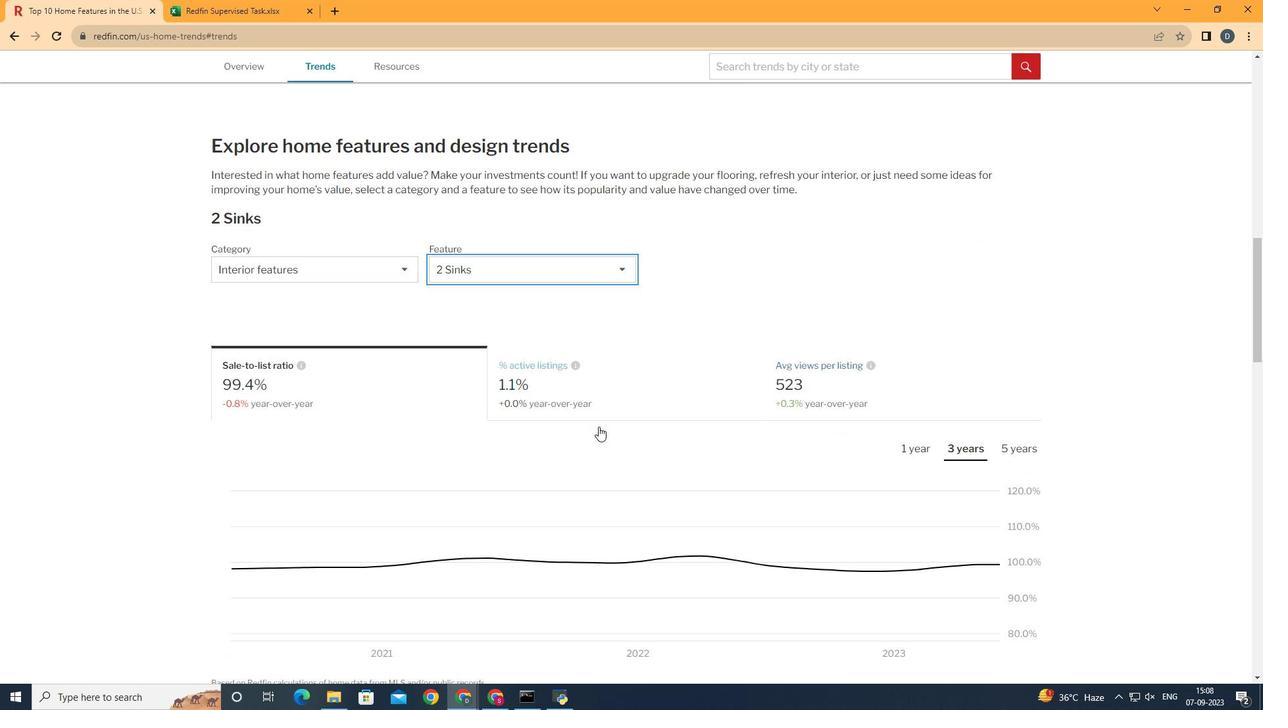 
Action: Mouse moved to (771, 444)
Screenshot: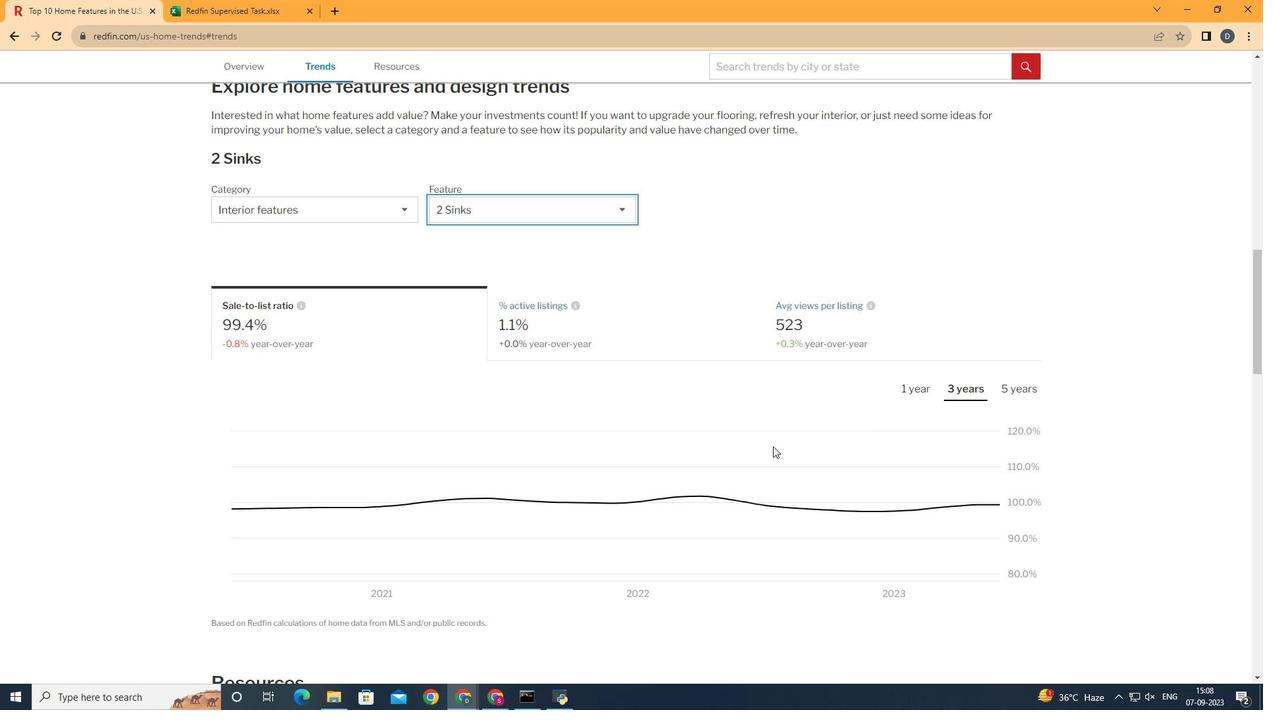 
Action: Mouse scrolled (771, 444) with delta (0, 0)
Screenshot: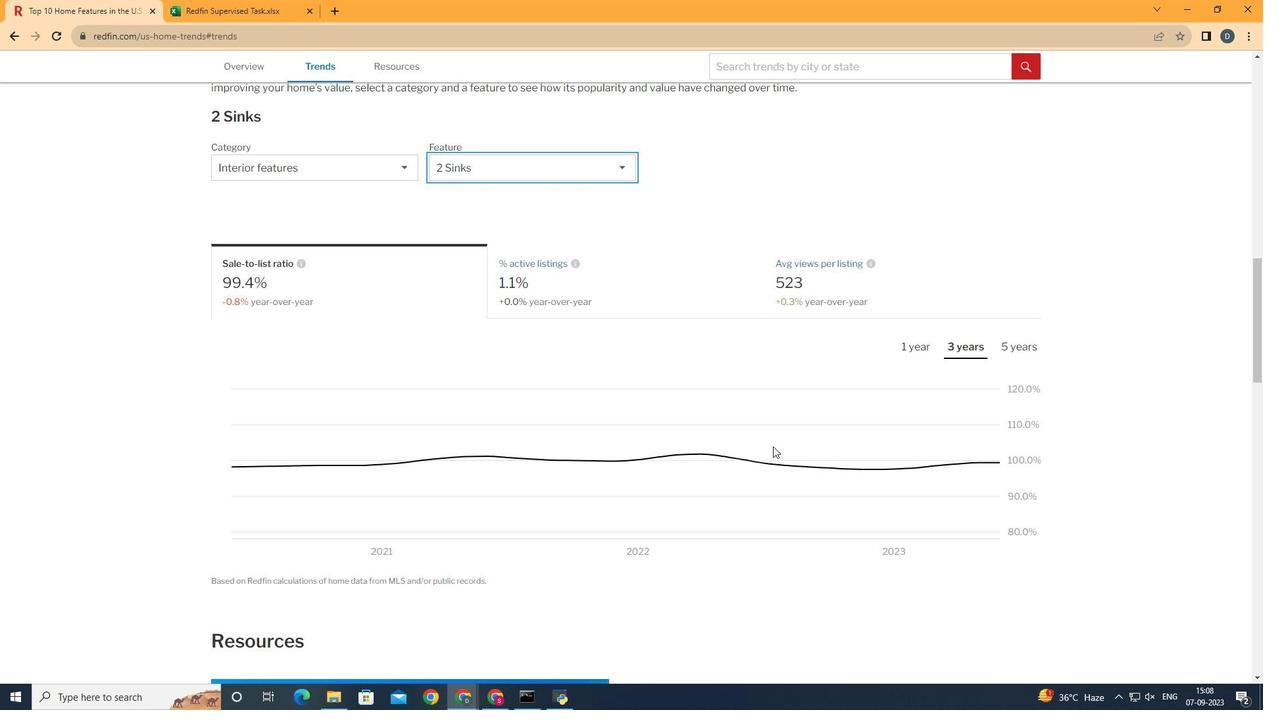 
Action: Mouse scrolled (771, 444) with delta (0, 0)
Screenshot: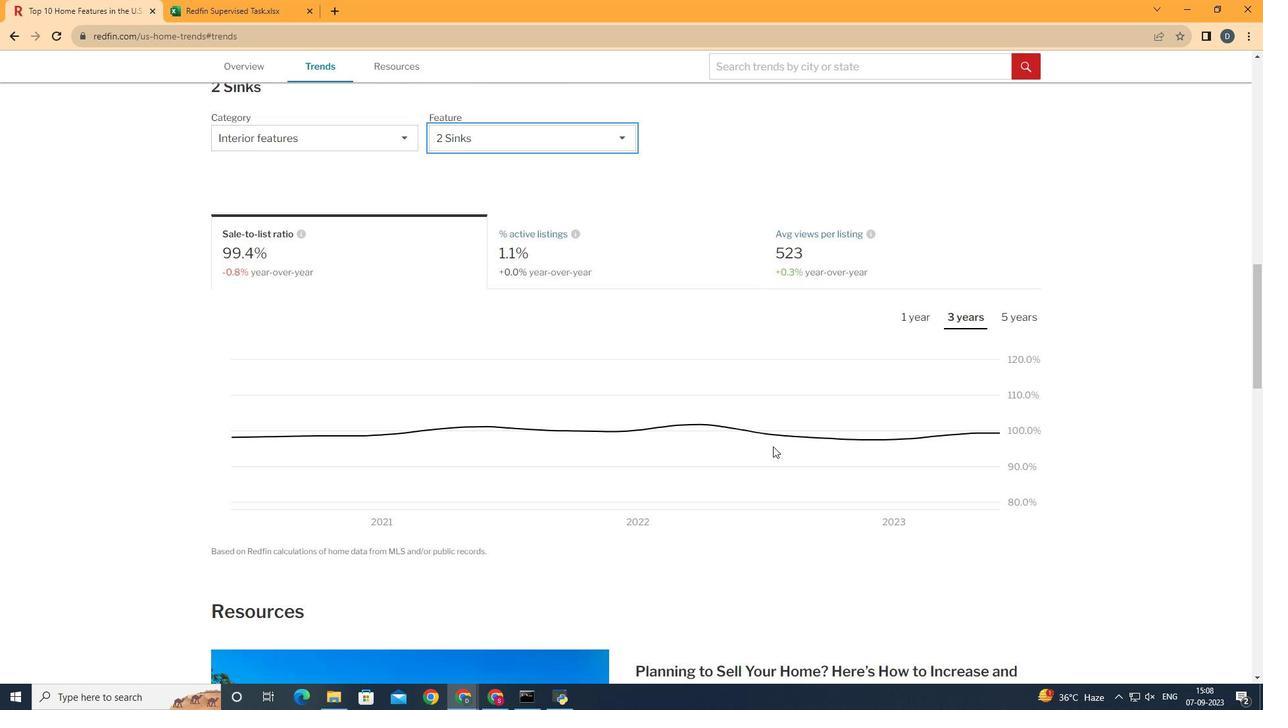 
Action: Mouse moved to (1010, 314)
Screenshot: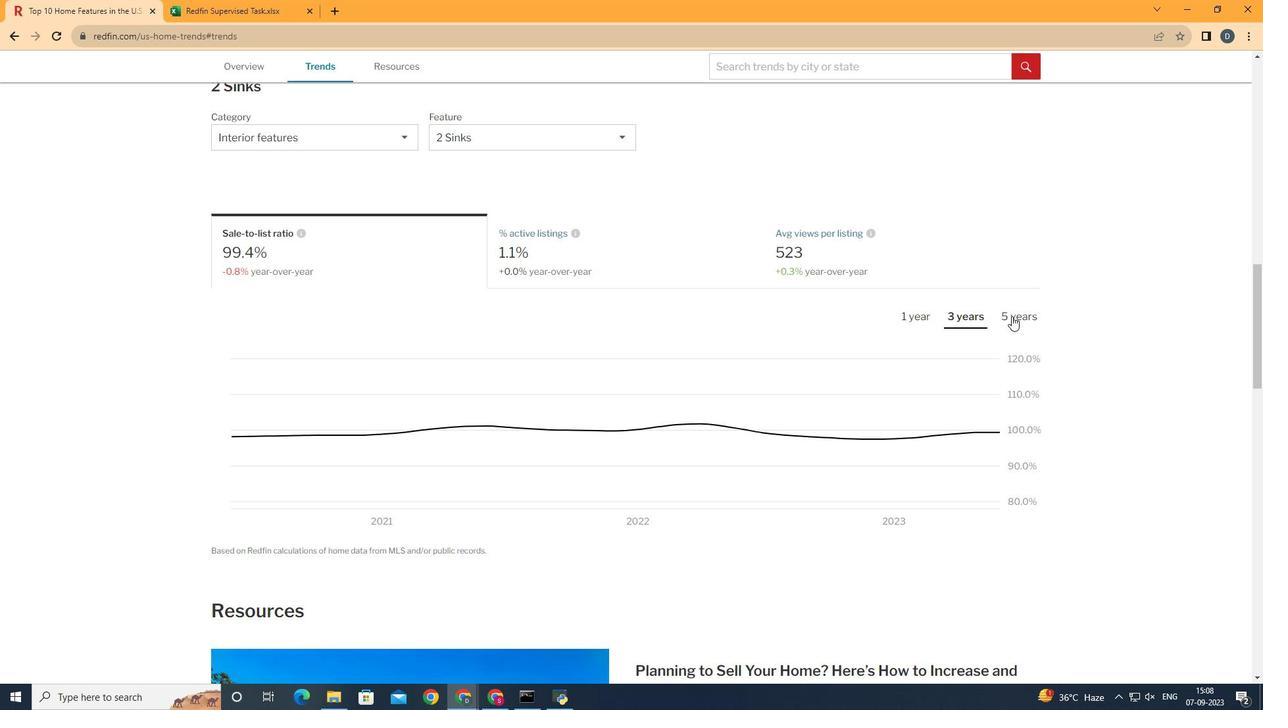 
Action: Mouse pressed left at (1010, 314)
Screenshot: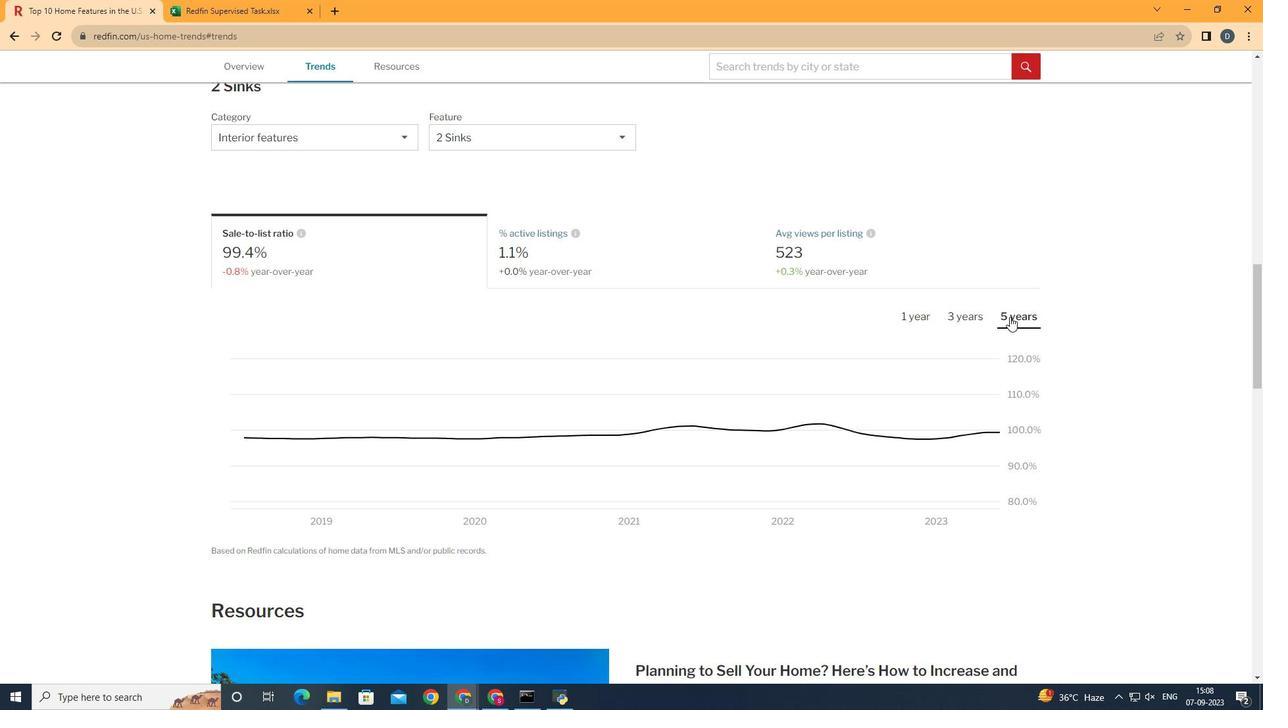 
Action: Mouse moved to (1008, 469)
Screenshot: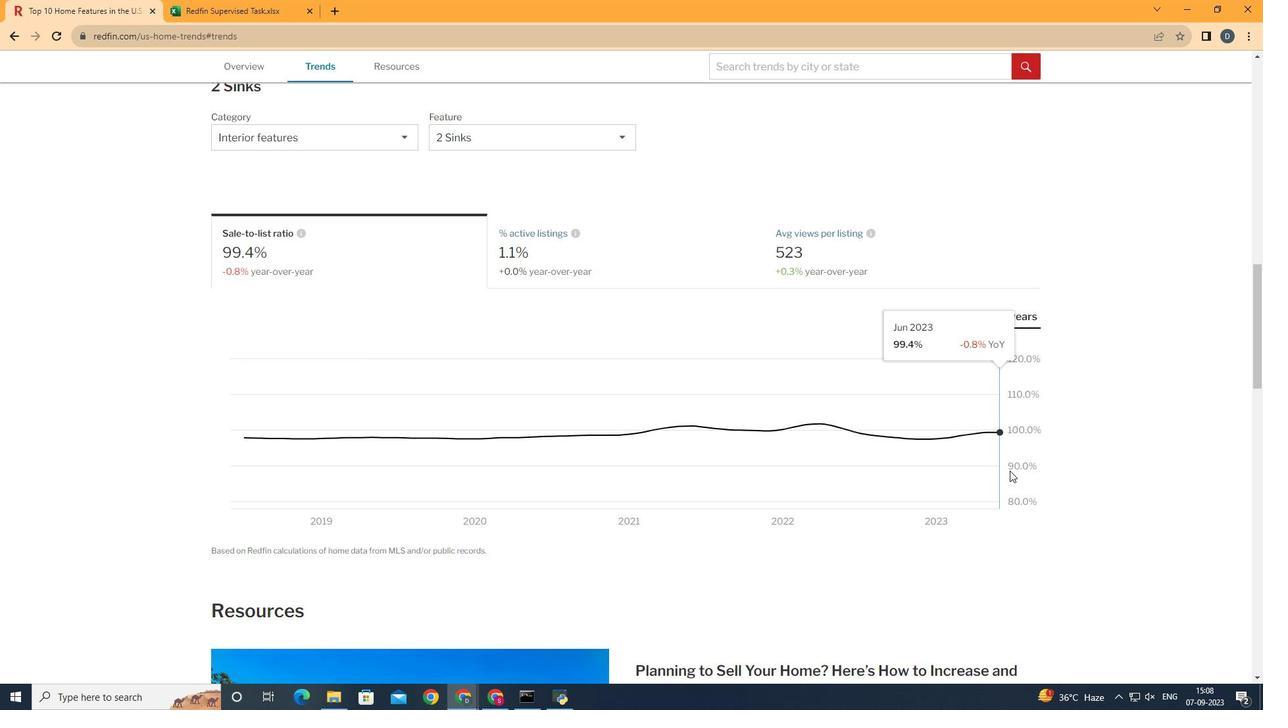 
